 Task: Create new contact,   with mail id: 'MillerArianna@wavehill.org', first name: 'Arianna', Last name: 'Miller', Job Title: HR Assistant, Phone number (512) 555-4567. Change life cycle stage to  'Lead' and lead status to 'New'. Add new company to the associated contact: zuni.k12.nm.us and type: Vendor. Logged in from softage.4@softage.net
Action: Mouse moved to (98, 60)
Screenshot: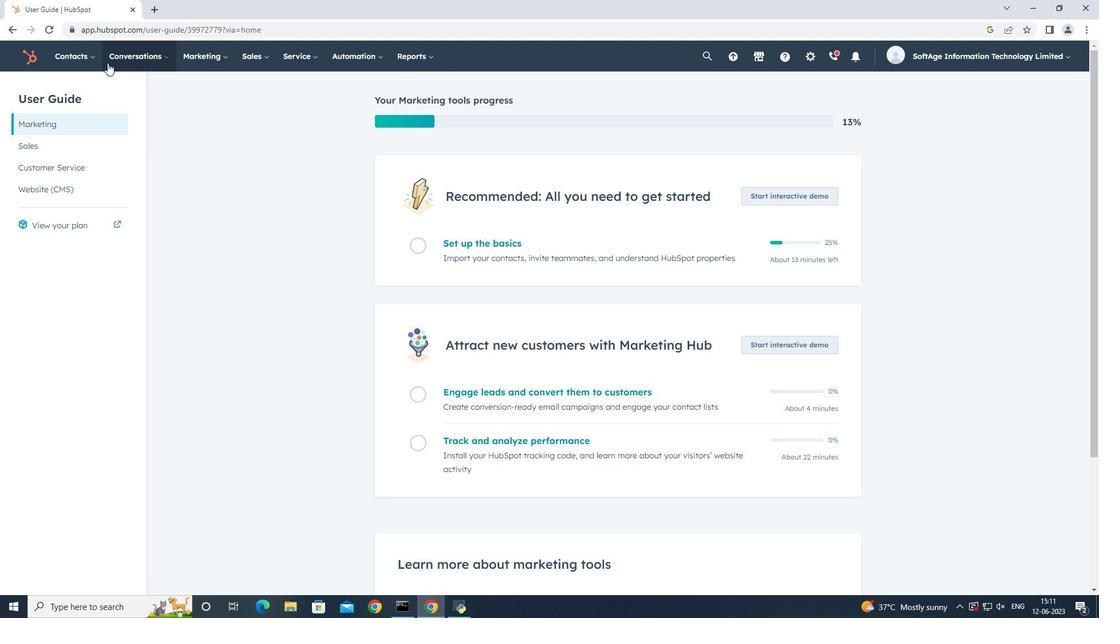
Action: Mouse pressed left at (98, 60)
Screenshot: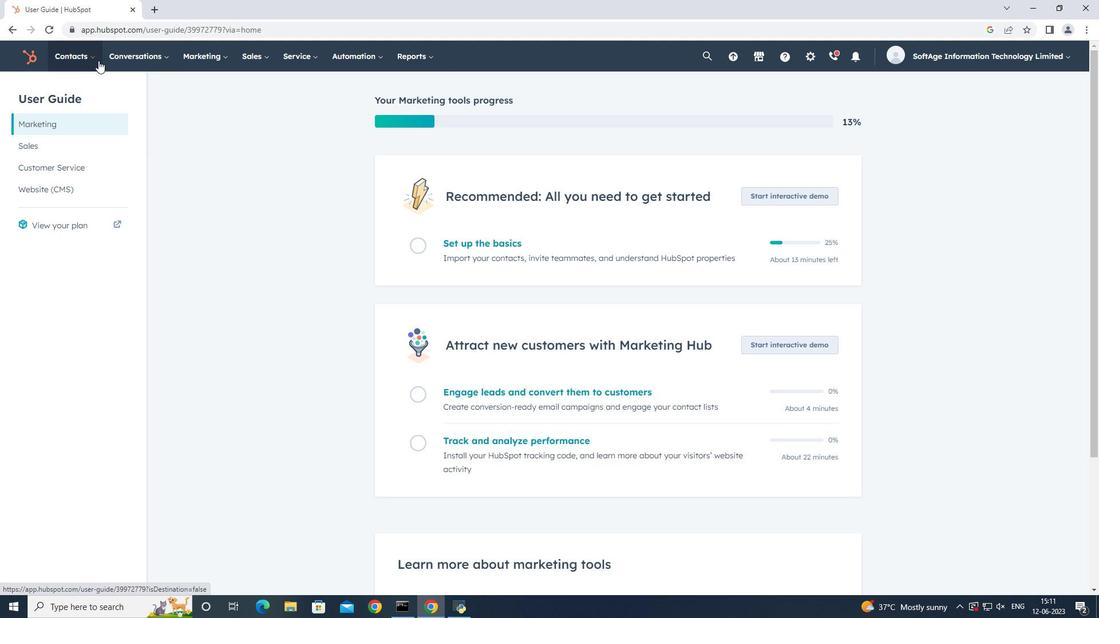 
Action: Mouse moved to (92, 94)
Screenshot: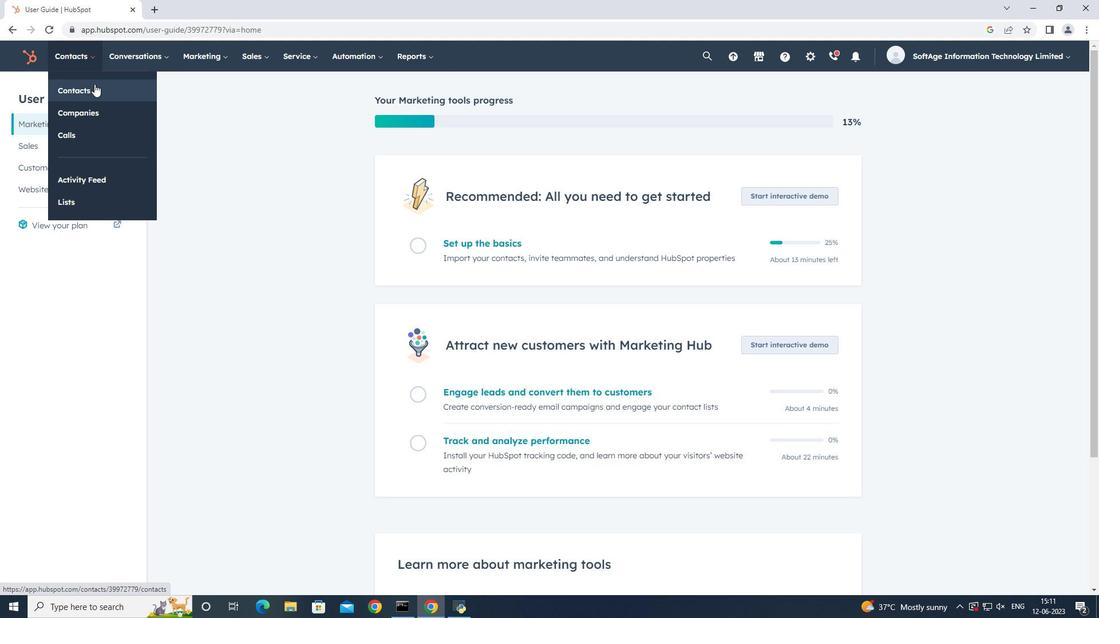 
Action: Mouse pressed left at (92, 94)
Screenshot: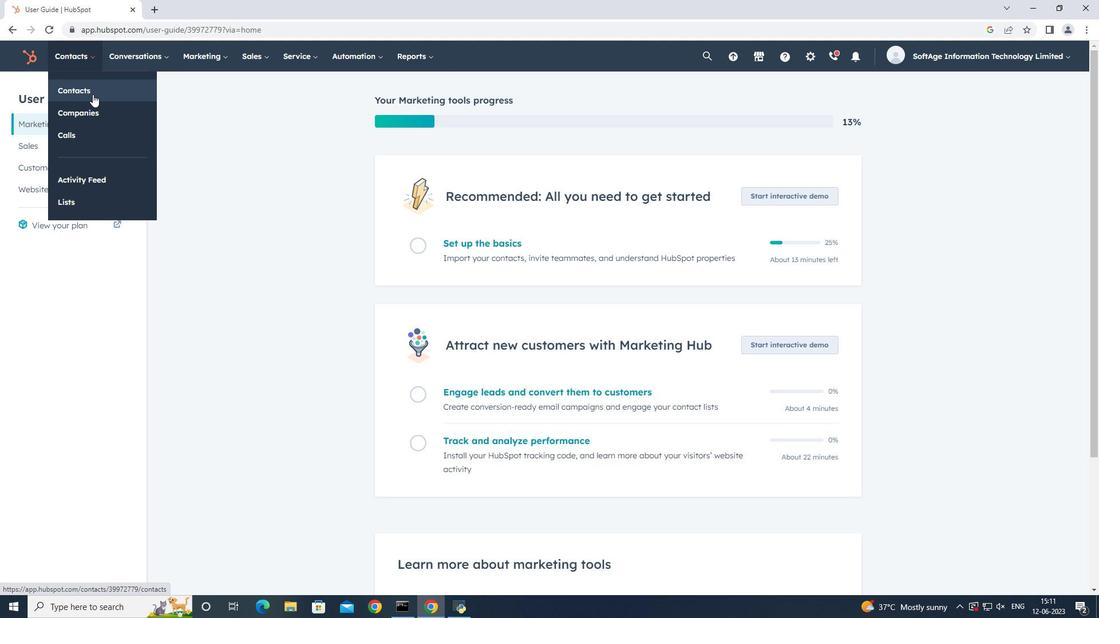 
Action: Mouse moved to (1053, 92)
Screenshot: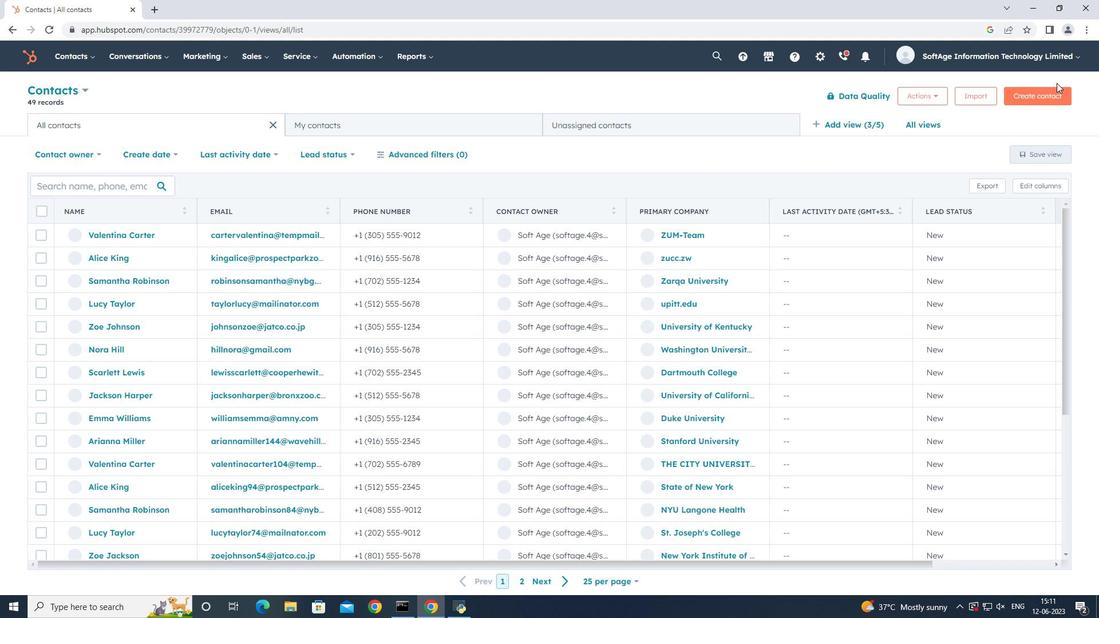 
Action: Mouse pressed left at (1053, 92)
Screenshot: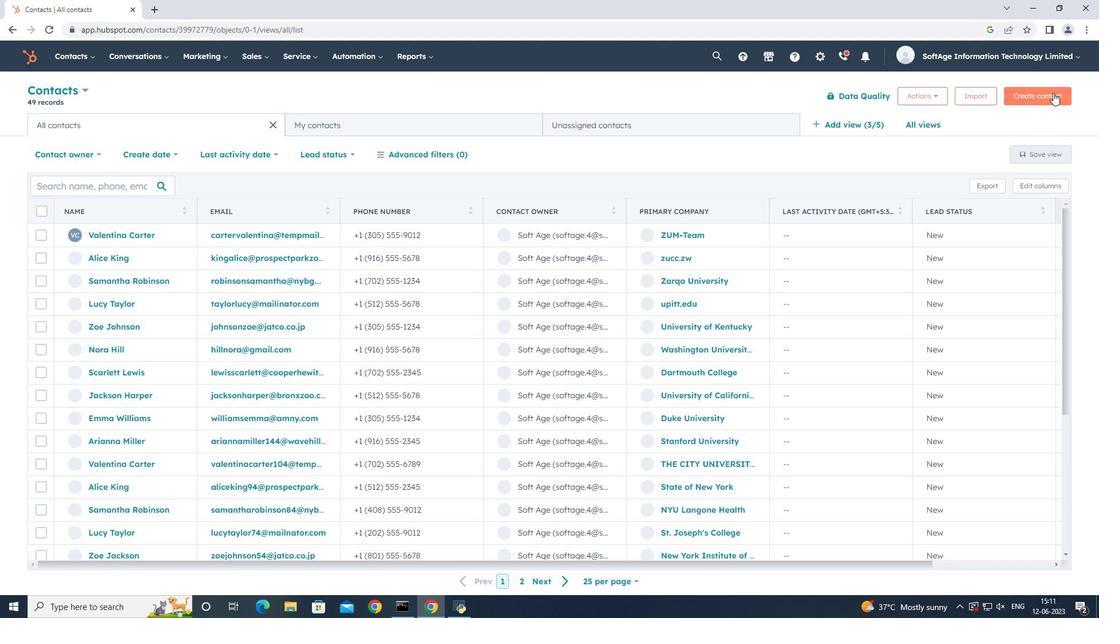
Action: Mouse moved to (827, 156)
Screenshot: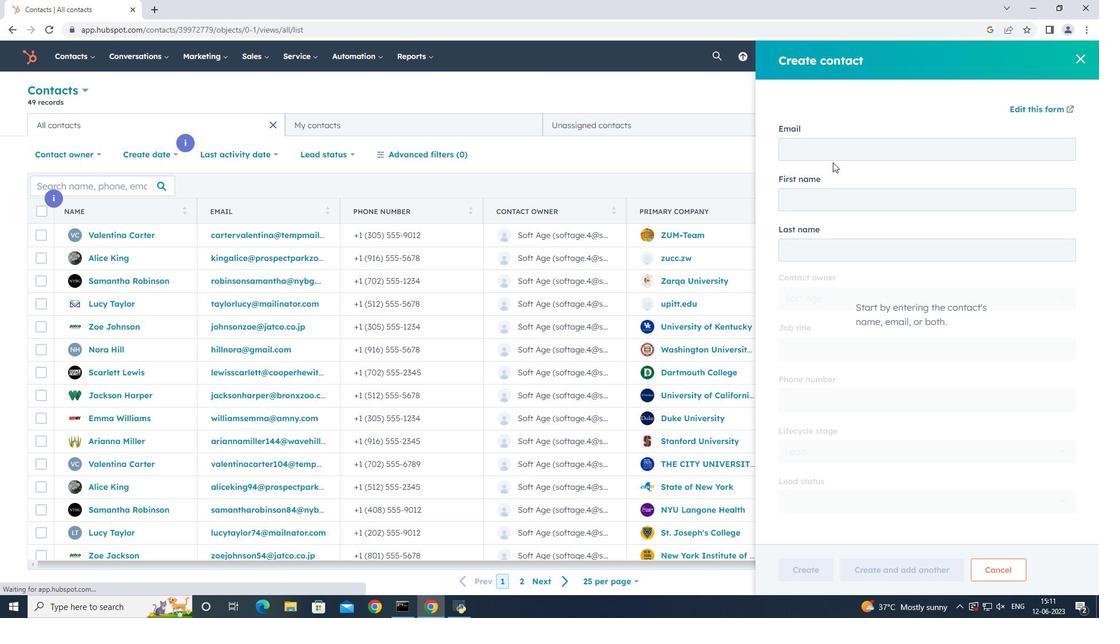 
Action: Mouse pressed left at (827, 156)
Screenshot: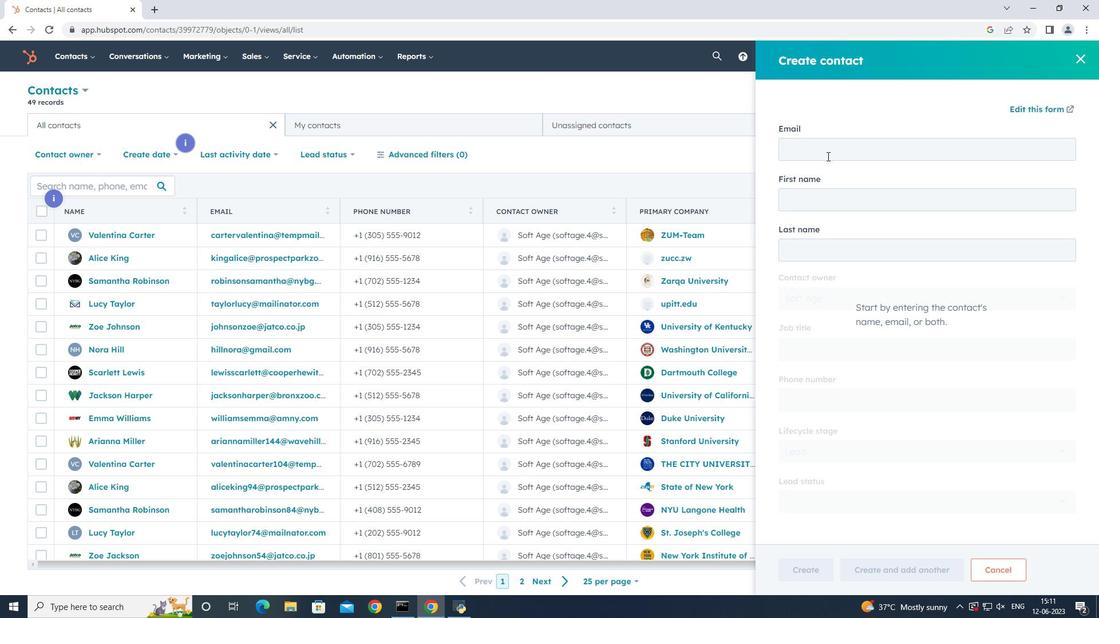 
Action: Key pressed <Key.shift>Miller<Key.shift><Key.shift><Key.shift>Arianna<Key.shift><Key.shift><Key.shift><Key.shift><Key.shift><Key.shift>@wavehill.org
Screenshot: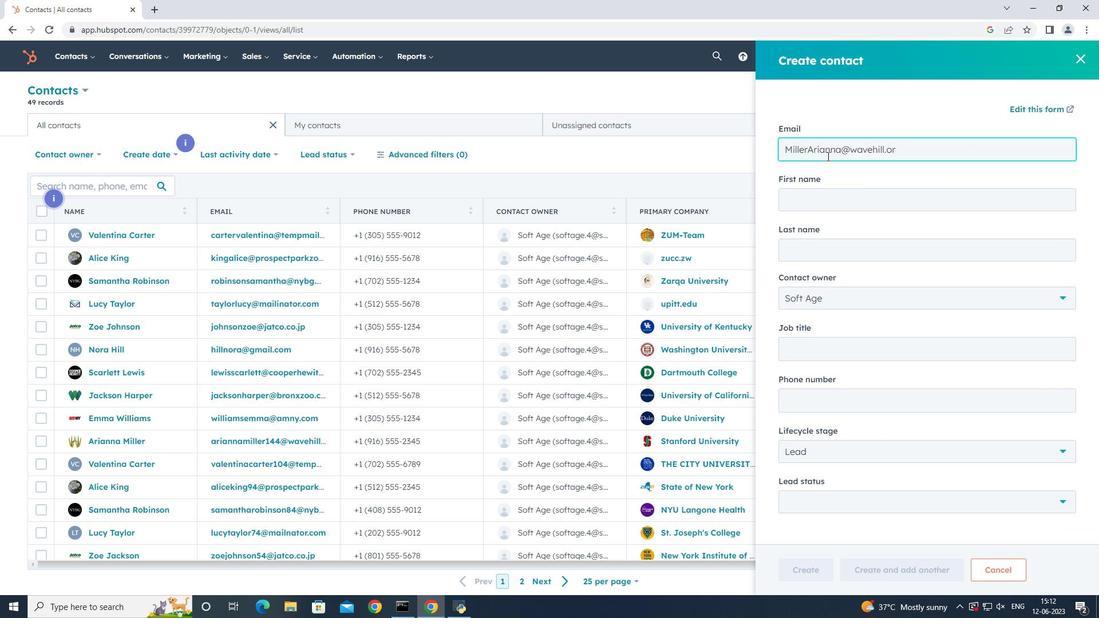 
Action: Mouse moved to (878, 203)
Screenshot: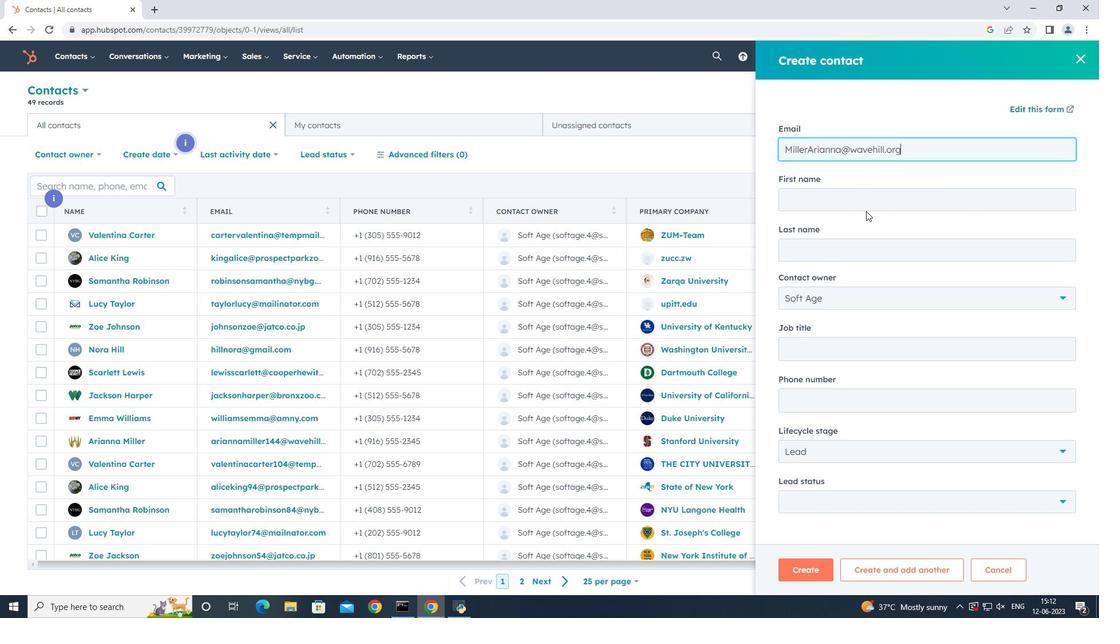 
Action: Mouse pressed left at (878, 203)
Screenshot: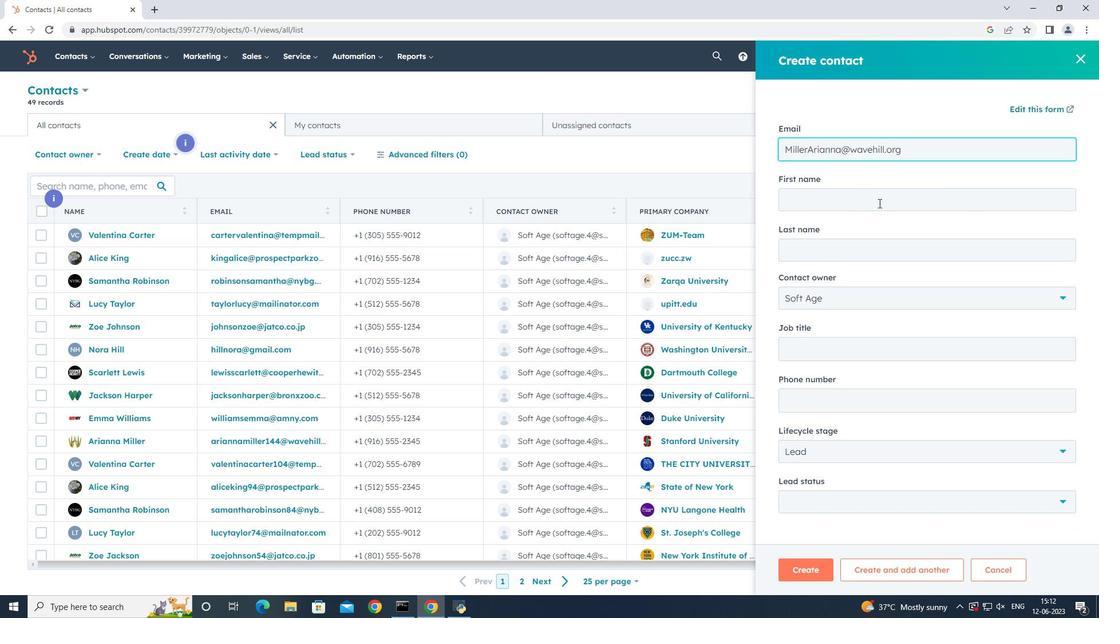 
Action: Key pressed <Key.shift>Arianna<Key.tab><Key.shift_r><Key.shift_r><Key.shift_r><Key.shift_r><Key.shift_r><Key.shift_r><Key.shift_r><Key.shift_r><Key.shift_r>Miller
Screenshot: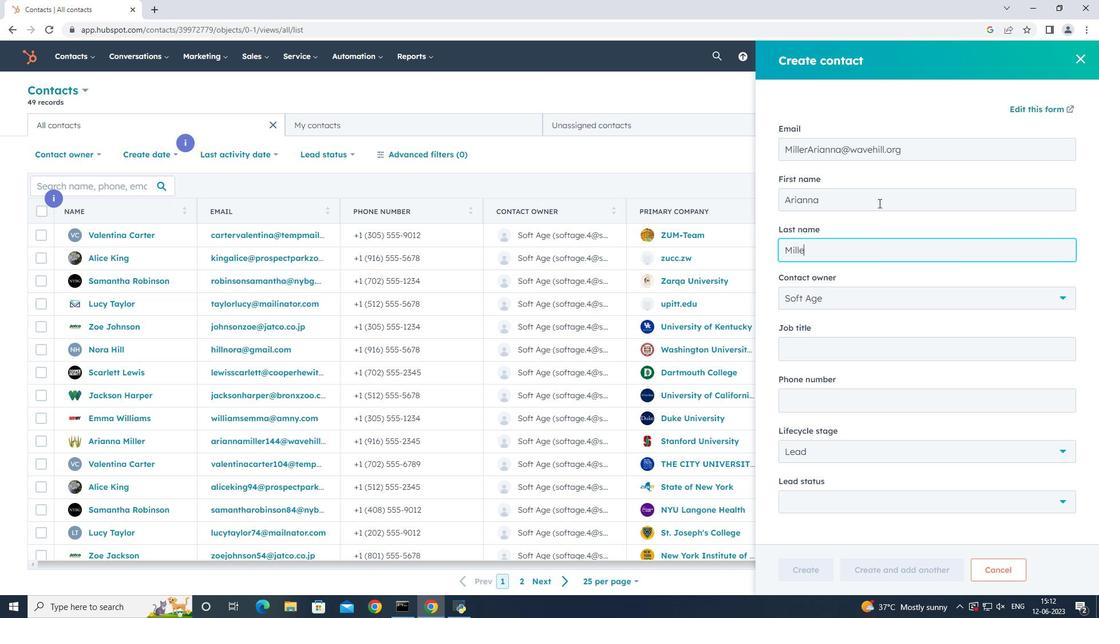 
Action: Mouse moved to (842, 343)
Screenshot: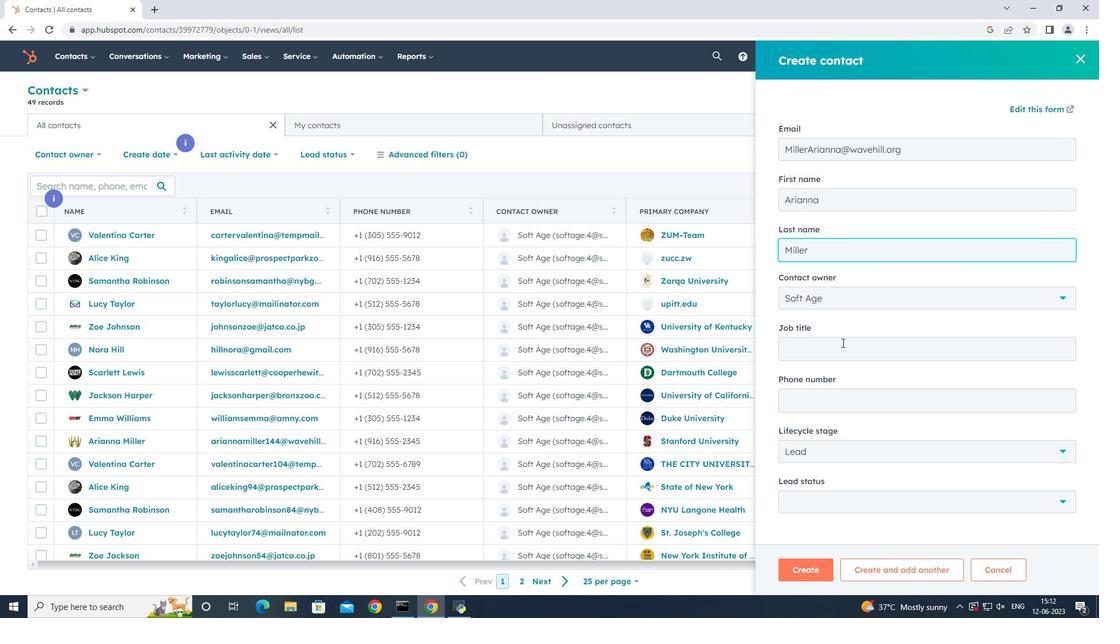 
Action: Mouse pressed left at (842, 343)
Screenshot: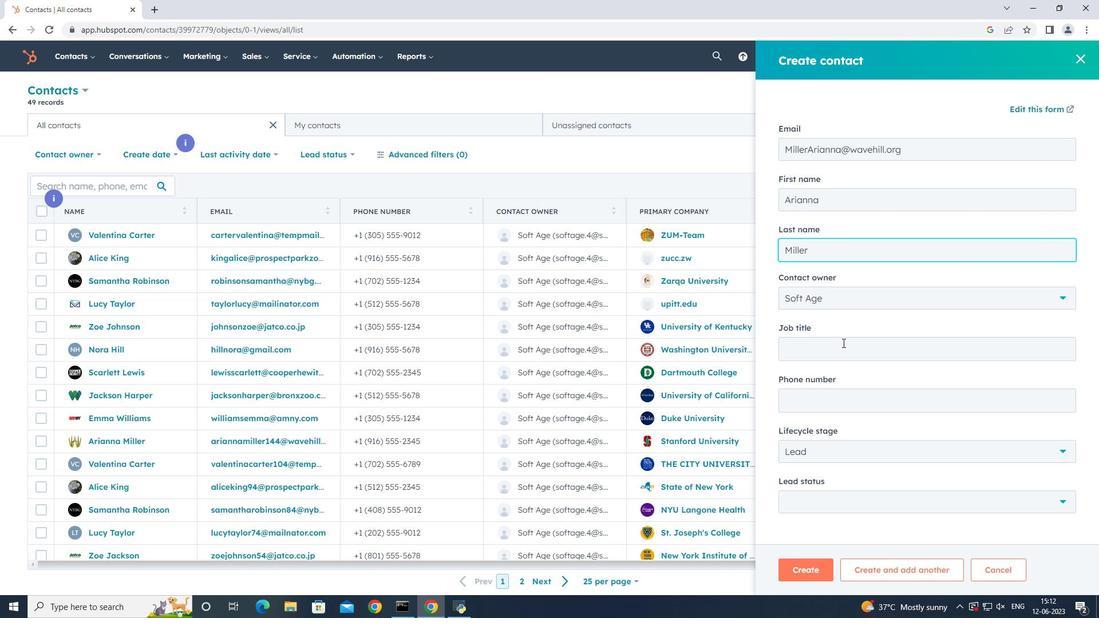 
Action: Key pressed <Key.shift><Key.shift><Key.shift>HR<Key.space><Key.shift>Assistant
Screenshot: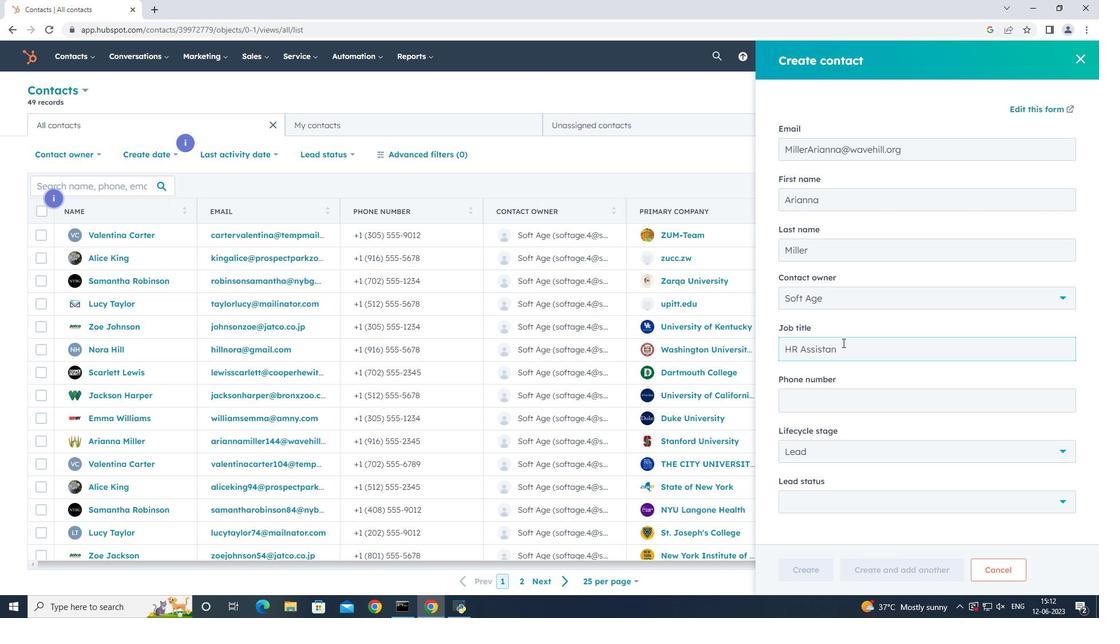 
Action: Mouse moved to (883, 401)
Screenshot: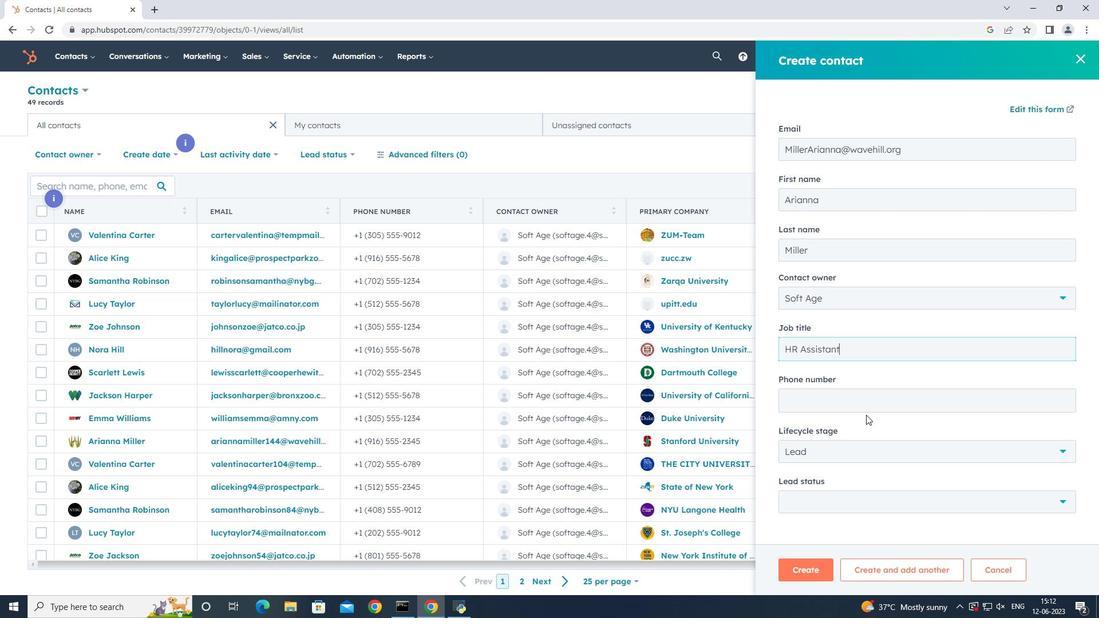 
Action: Mouse pressed left at (883, 401)
Screenshot: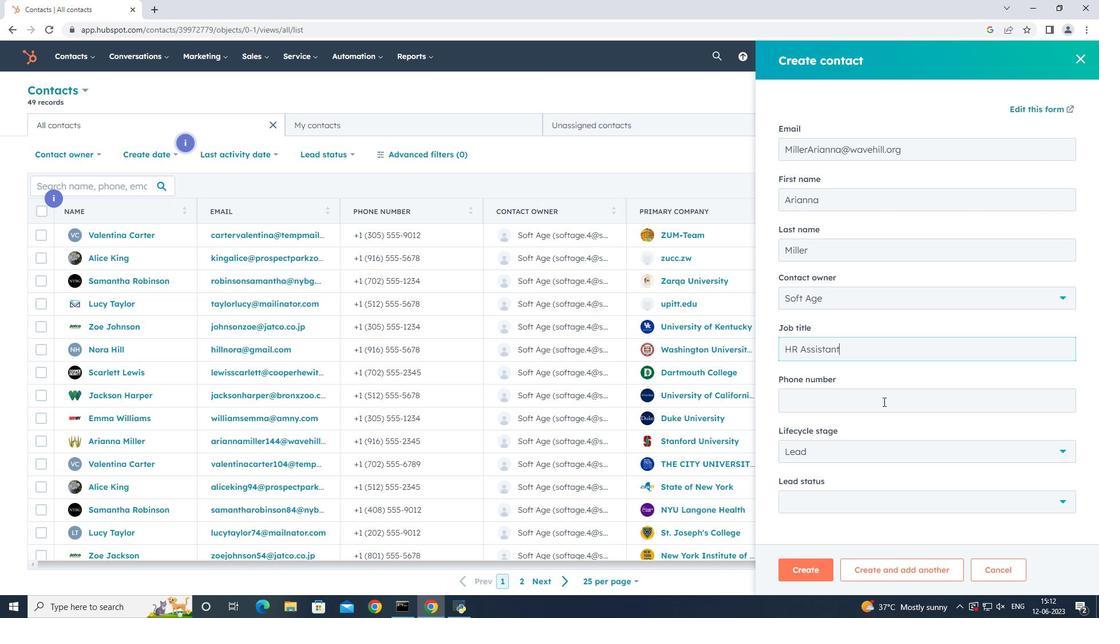 
Action: Key pressed 5125554567
Screenshot: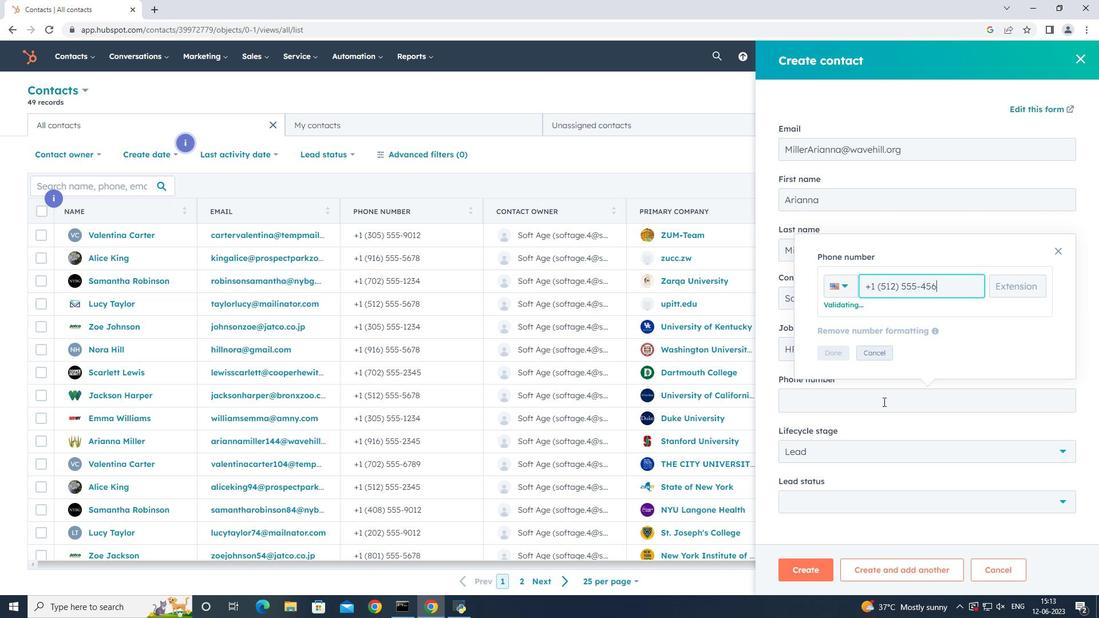 
Action: Mouse moved to (836, 356)
Screenshot: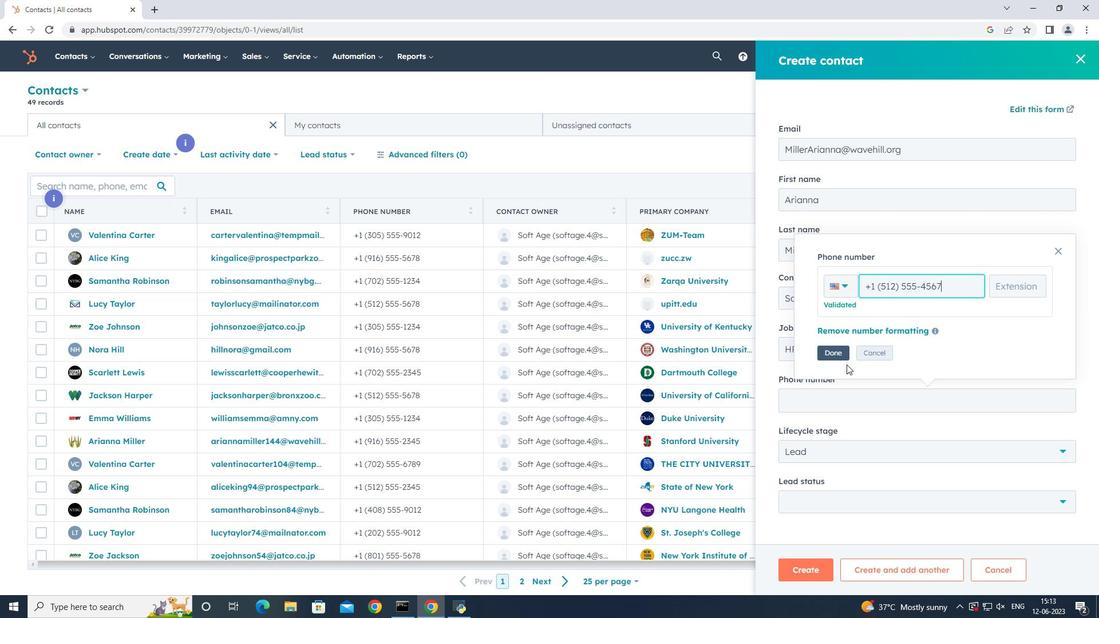 
Action: Mouse pressed left at (836, 356)
Screenshot: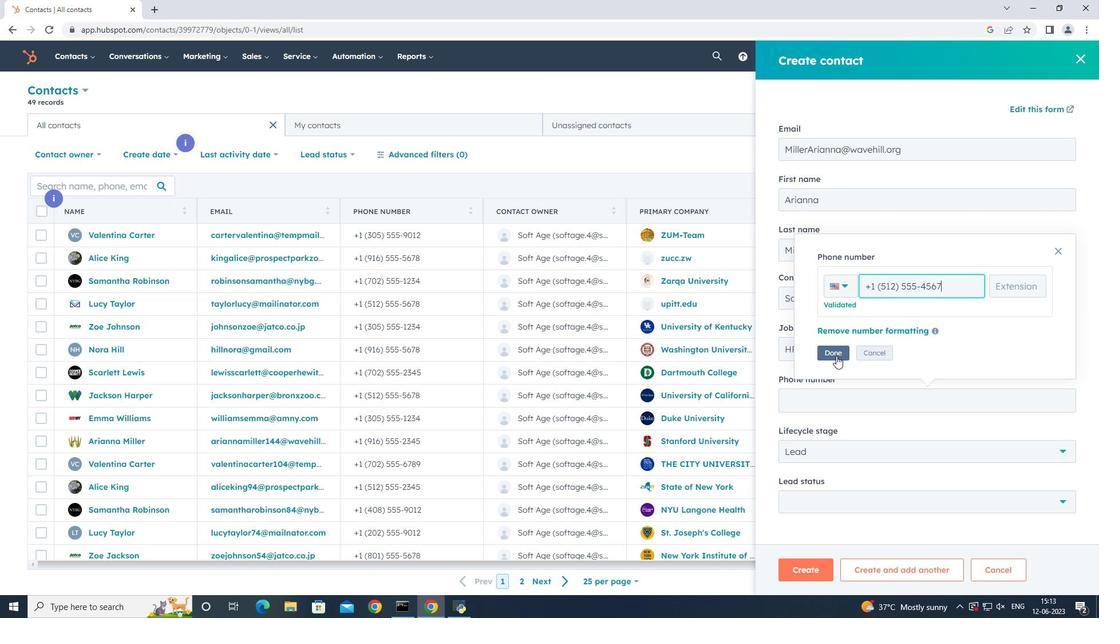 
Action: Mouse moved to (911, 454)
Screenshot: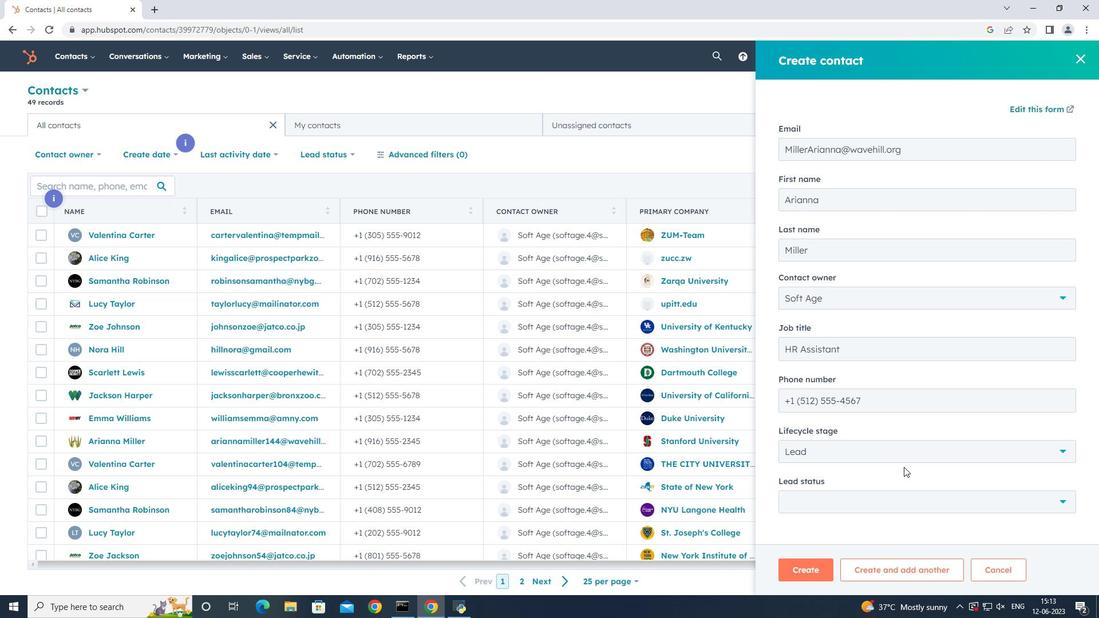 
Action: Mouse pressed left at (911, 454)
Screenshot: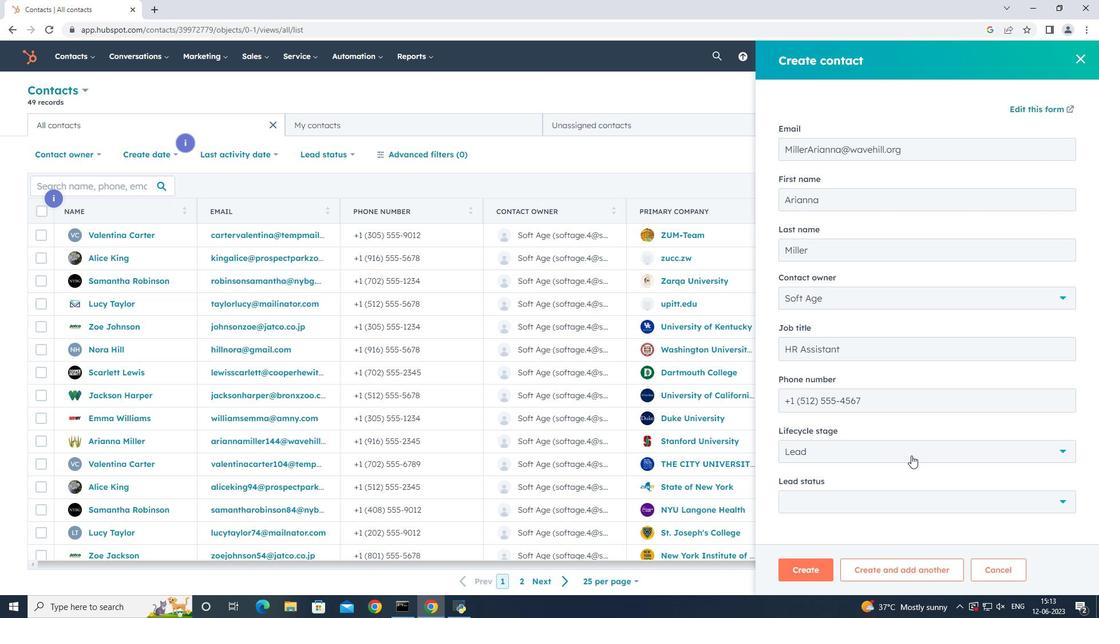 
Action: Mouse moved to (915, 346)
Screenshot: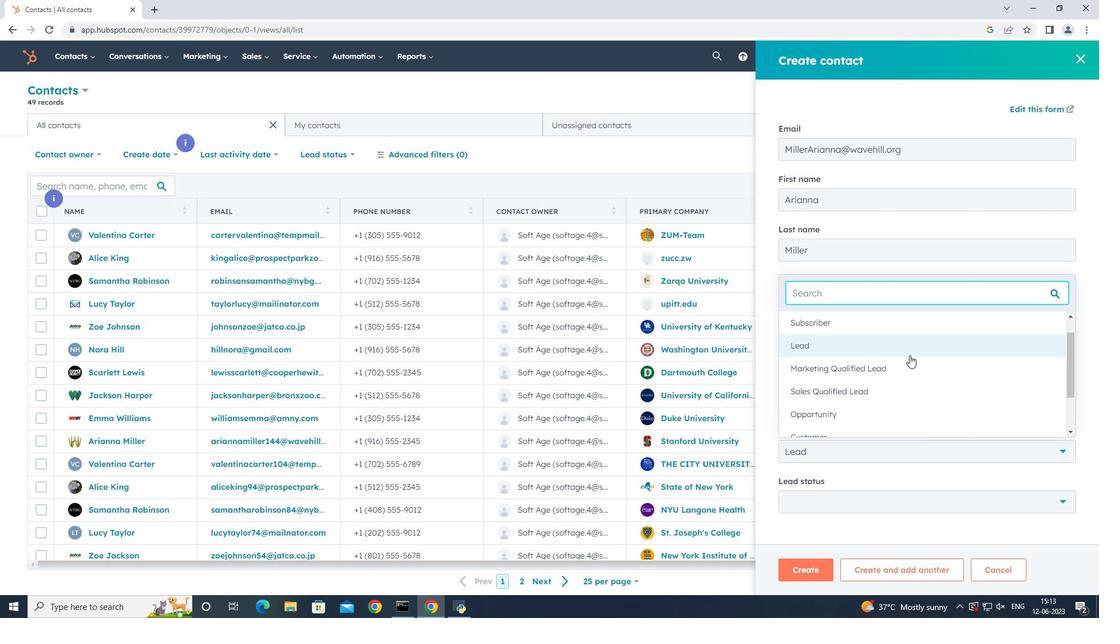 
Action: Mouse pressed left at (915, 346)
Screenshot: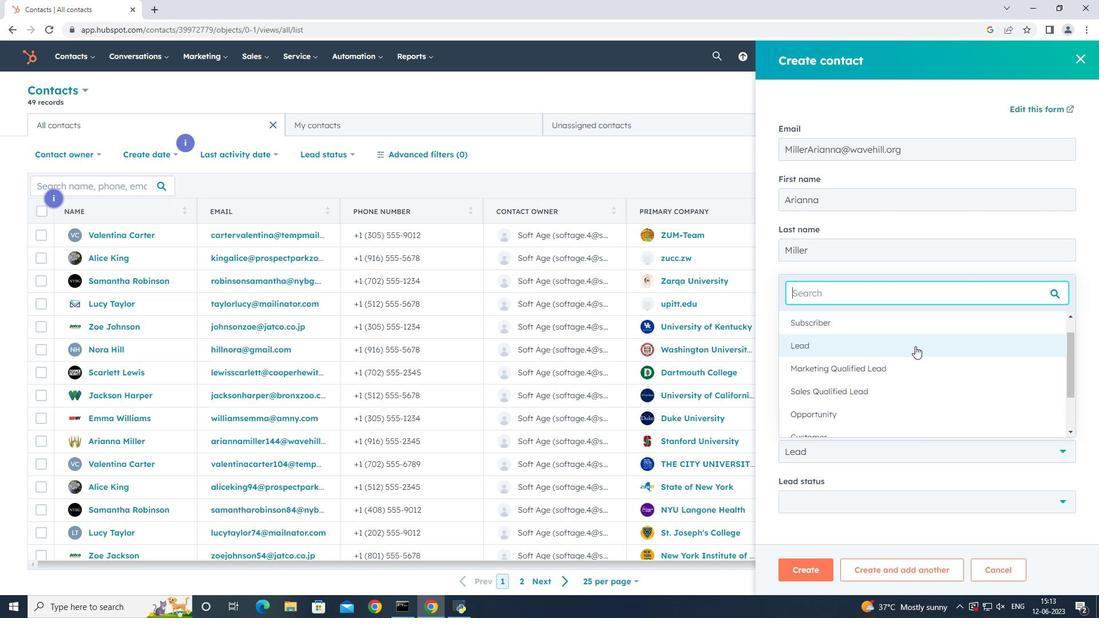 
Action: Mouse moved to (889, 500)
Screenshot: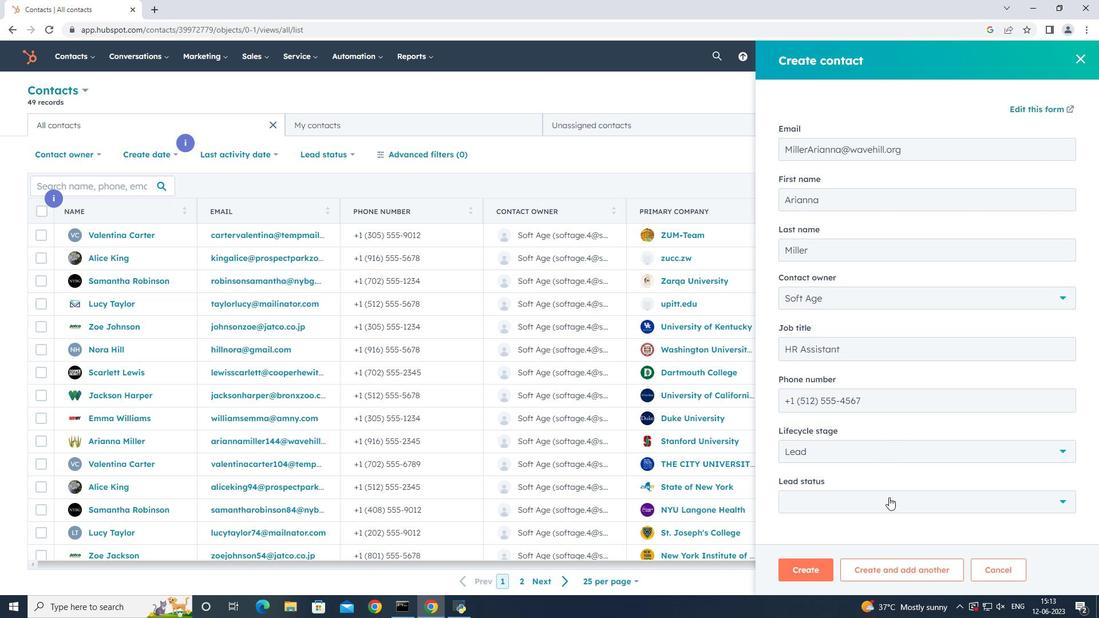 
Action: Mouse pressed left at (889, 500)
Screenshot: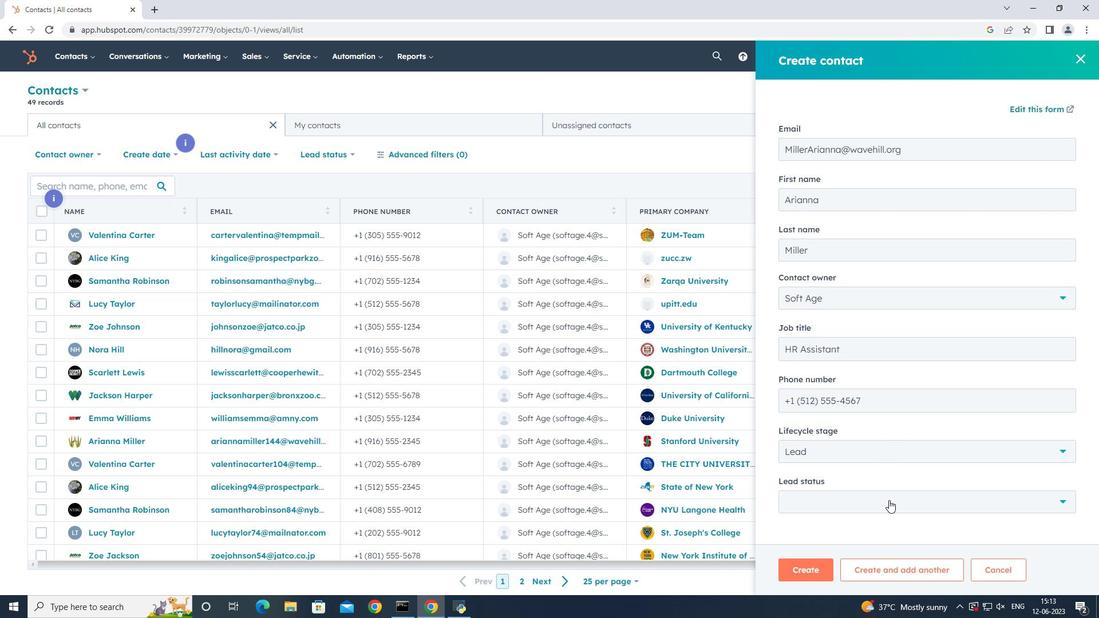 
Action: Mouse moved to (889, 389)
Screenshot: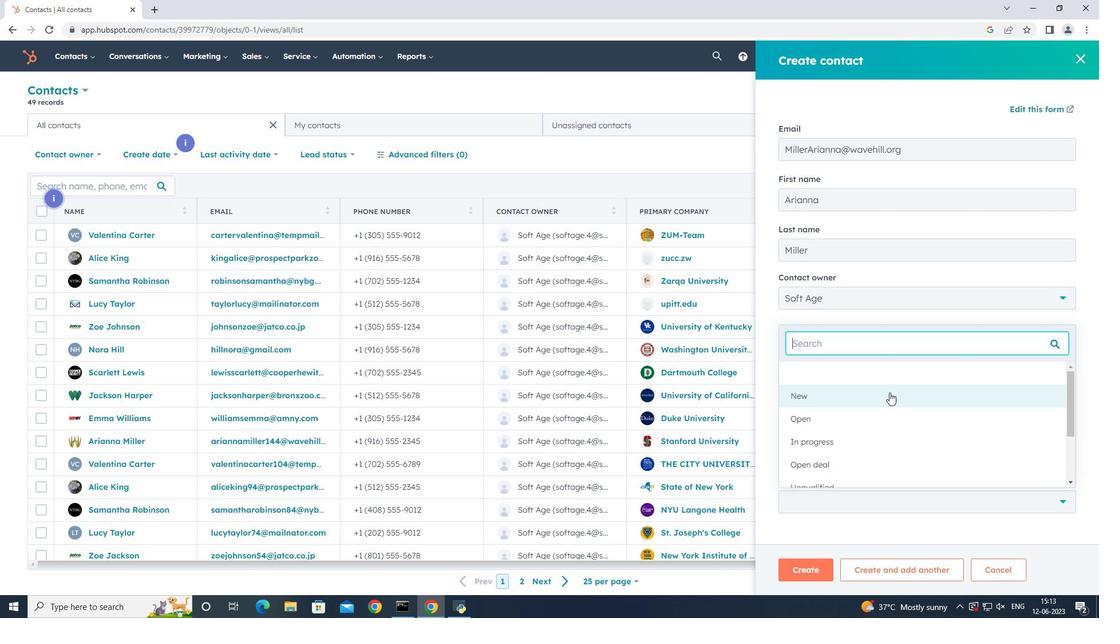 
Action: Mouse pressed left at (889, 389)
Screenshot: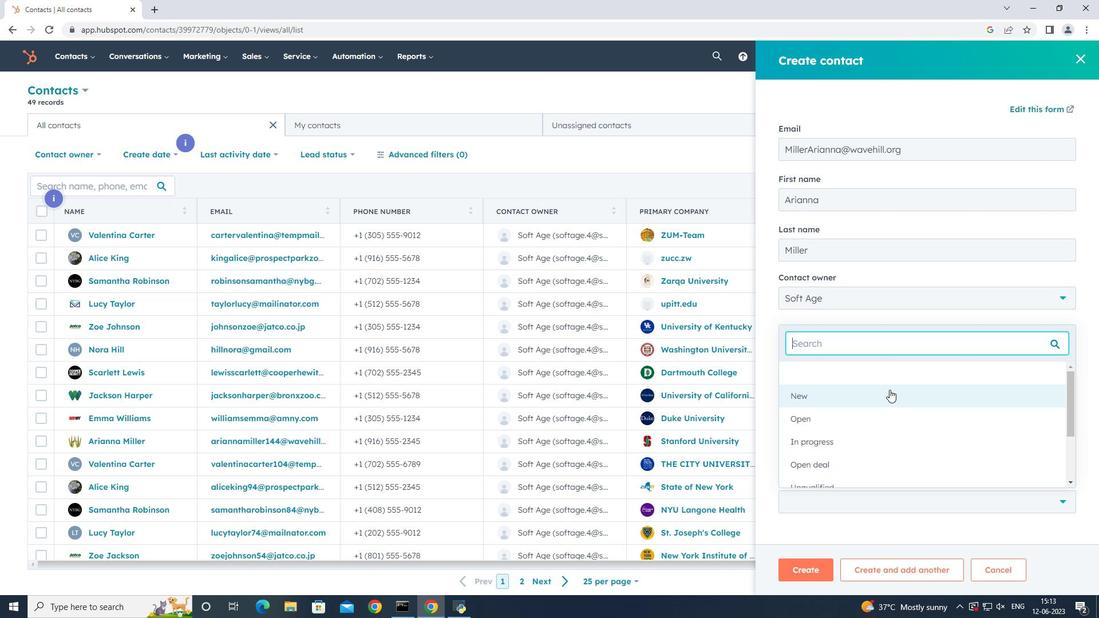 
Action: Mouse moved to (813, 574)
Screenshot: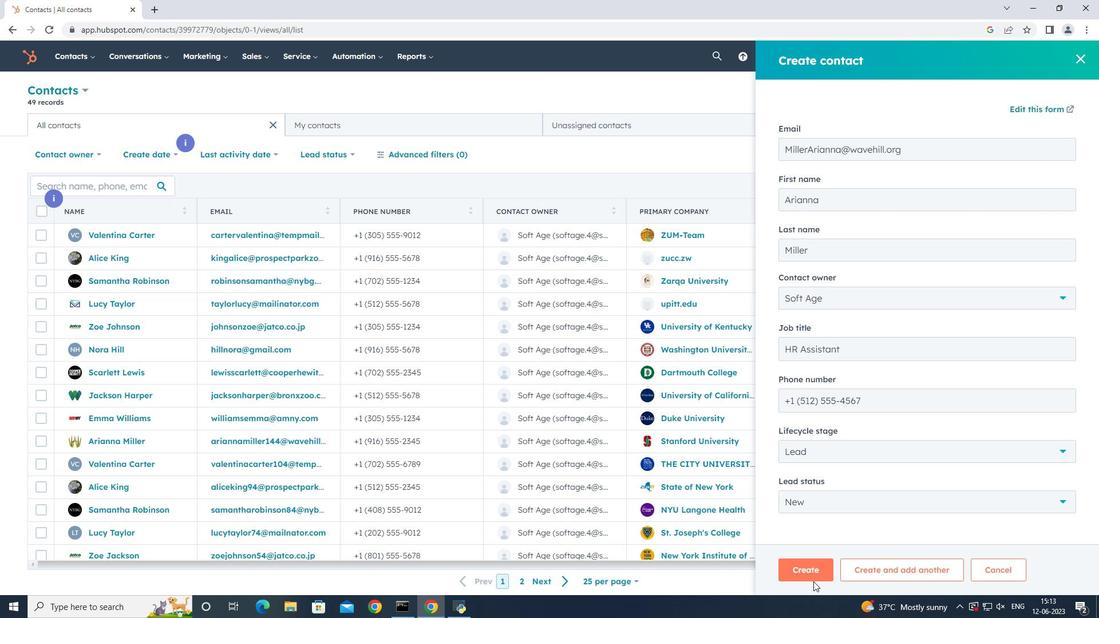 
Action: Mouse pressed left at (813, 574)
Screenshot: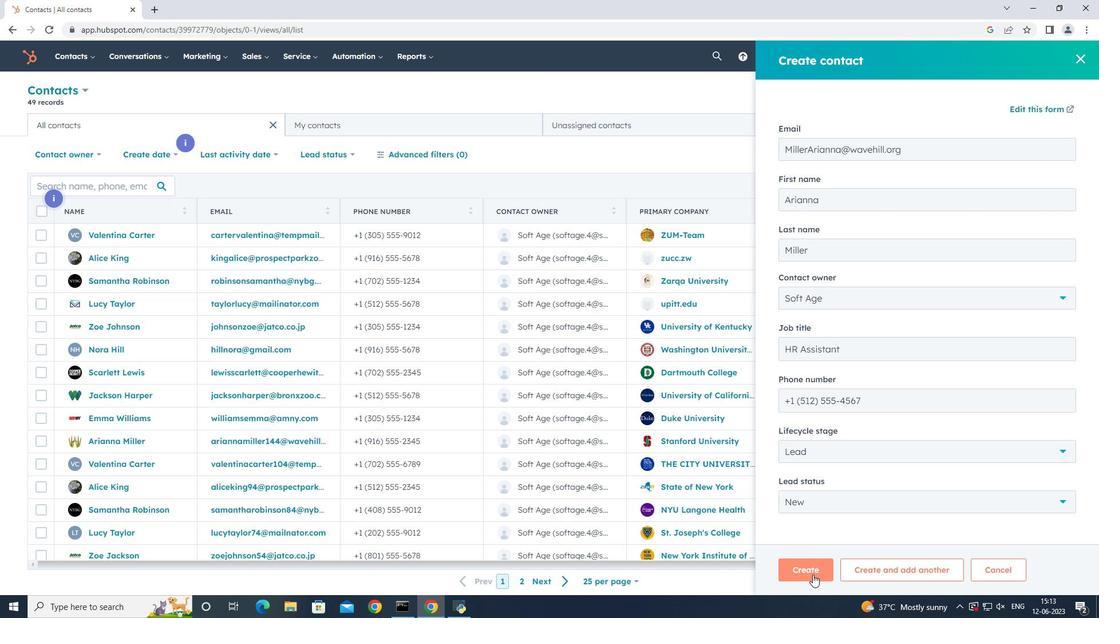 
Action: Mouse moved to (772, 370)
Screenshot: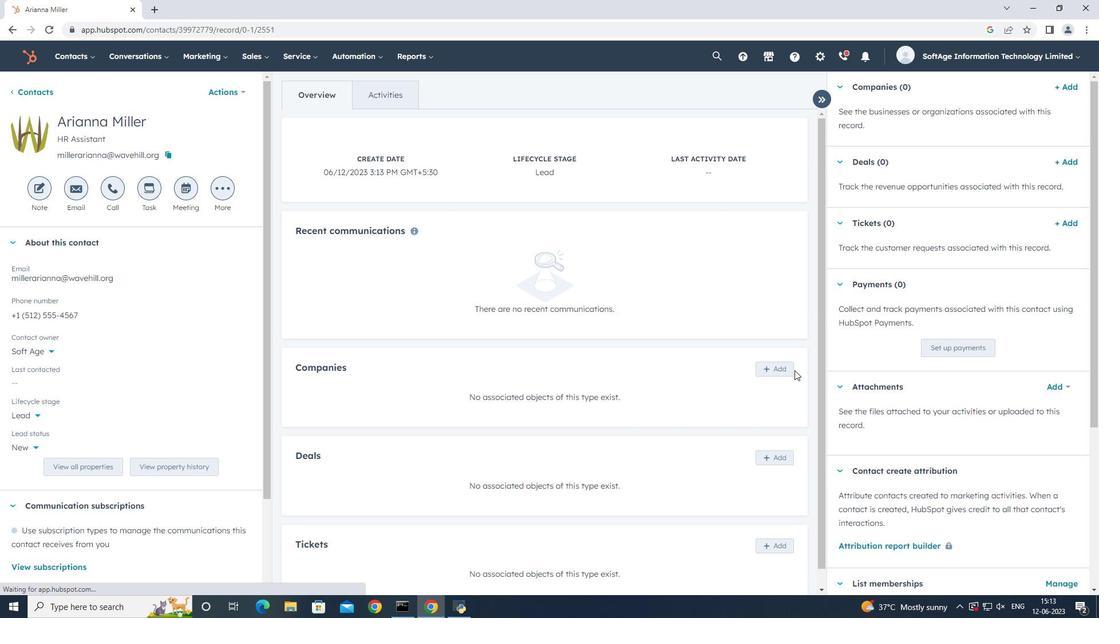 
Action: Mouse pressed left at (772, 370)
Screenshot: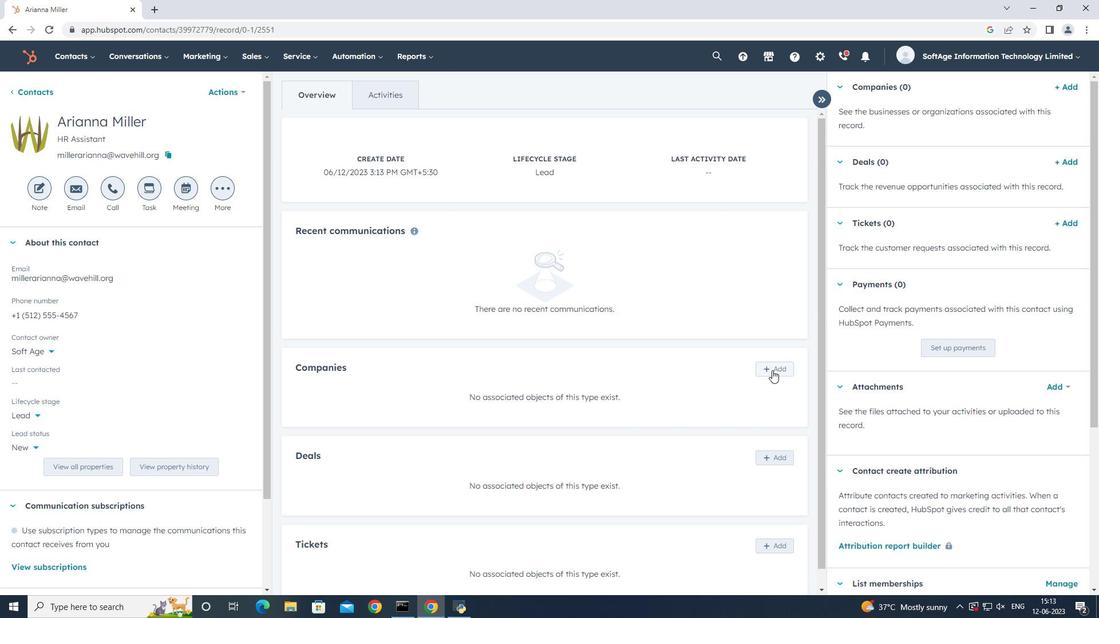 
Action: Mouse moved to (856, 123)
Screenshot: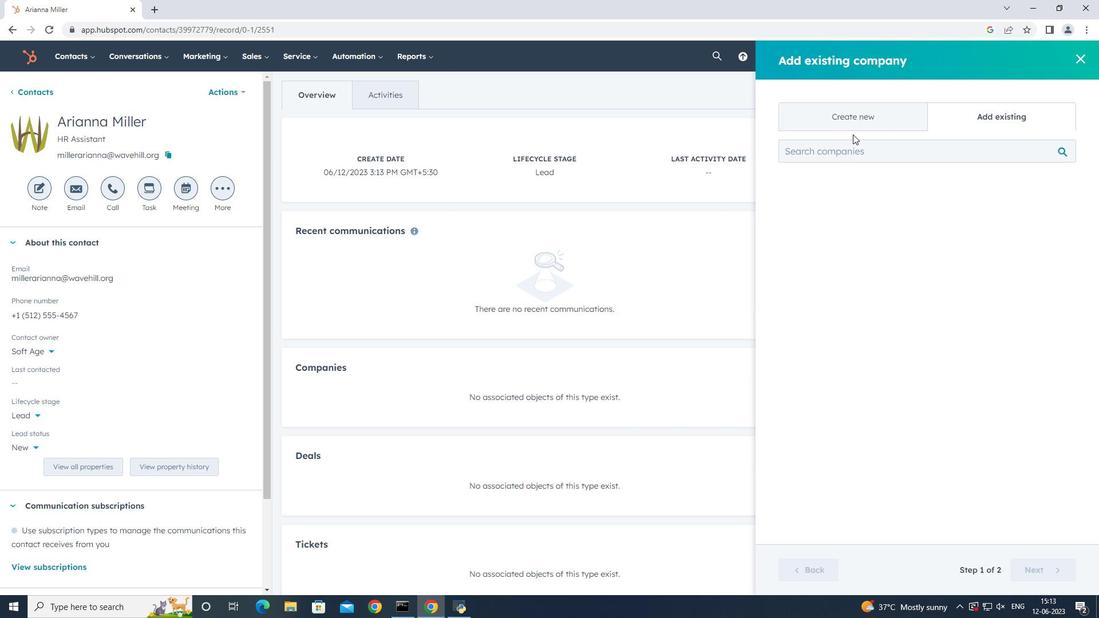 
Action: Mouse pressed left at (856, 123)
Screenshot: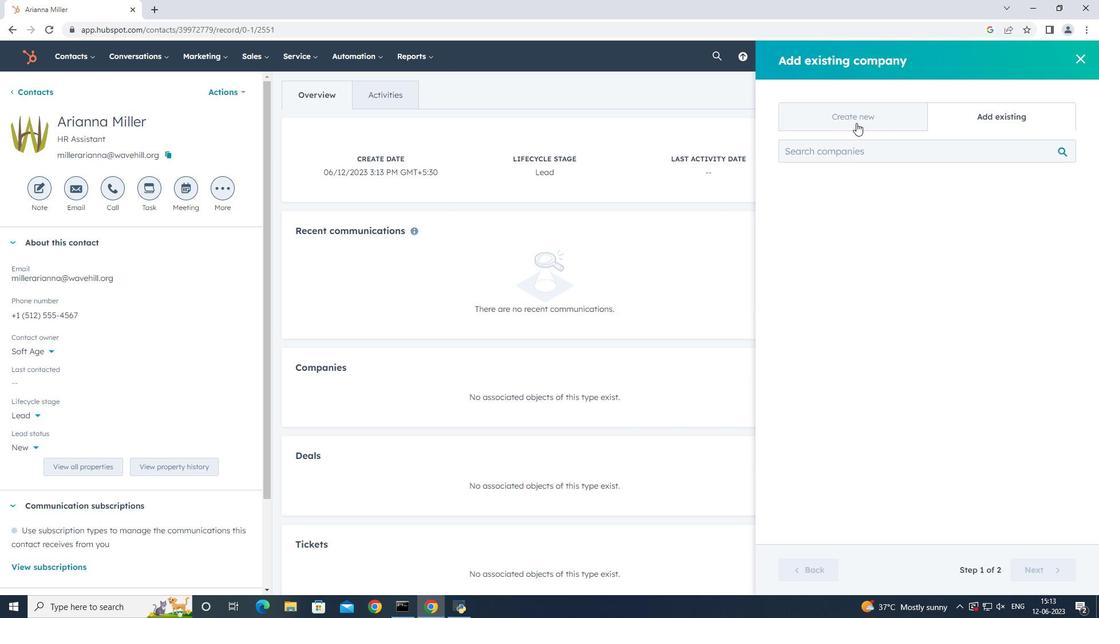 
Action: Mouse moved to (858, 180)
Screenshot: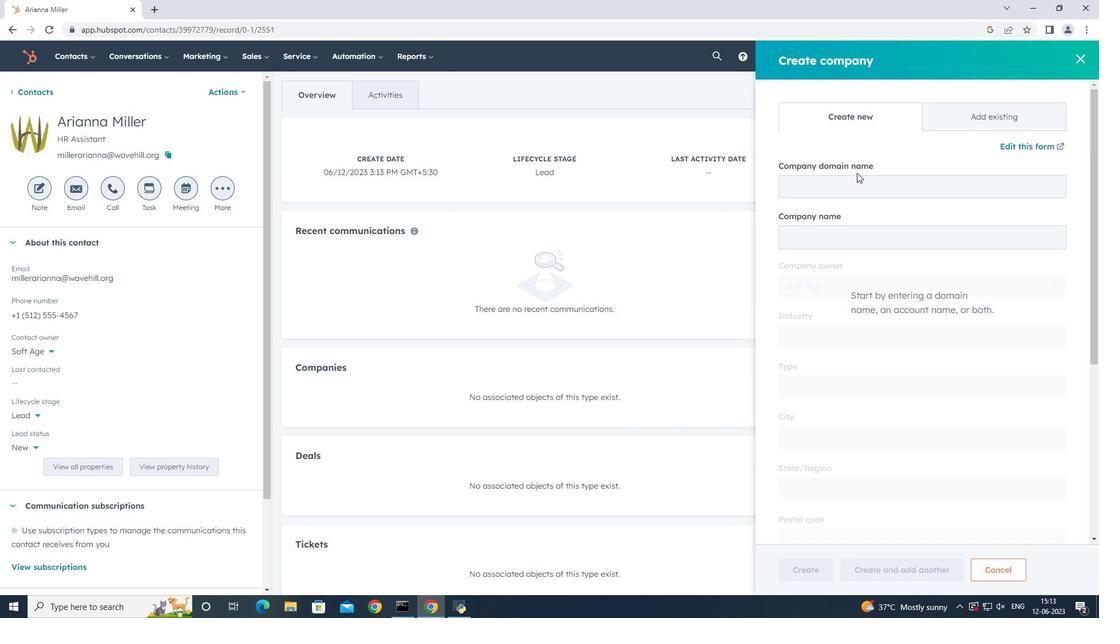 
Action: Mouse pressed left at (858, 180)
Screenshot: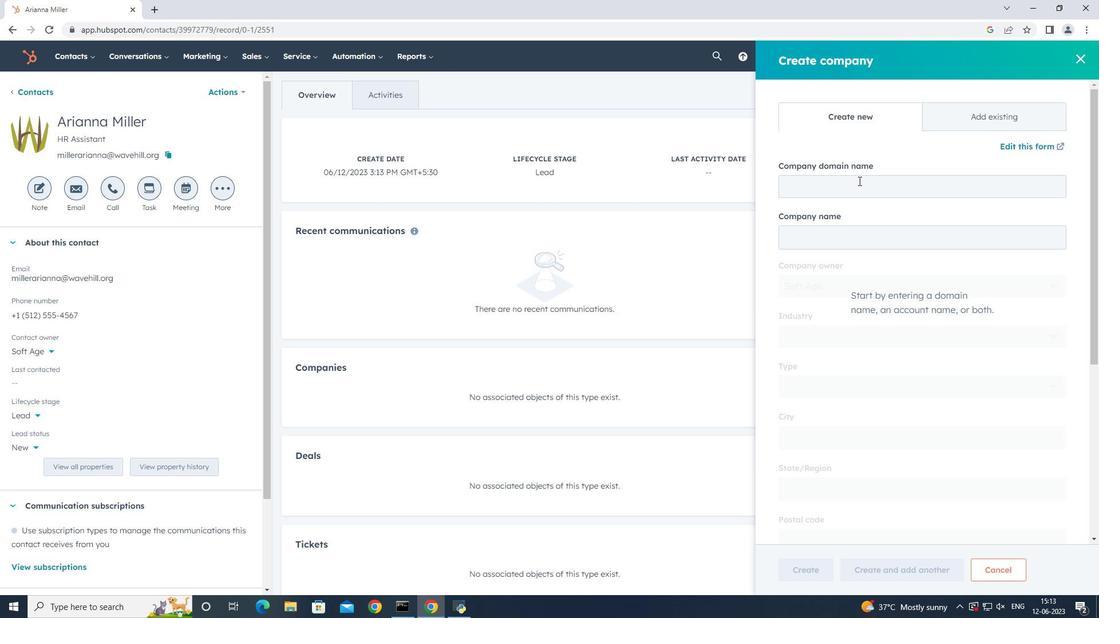 
Action: Key pressed zuni.k12.nm.us
Screenshot: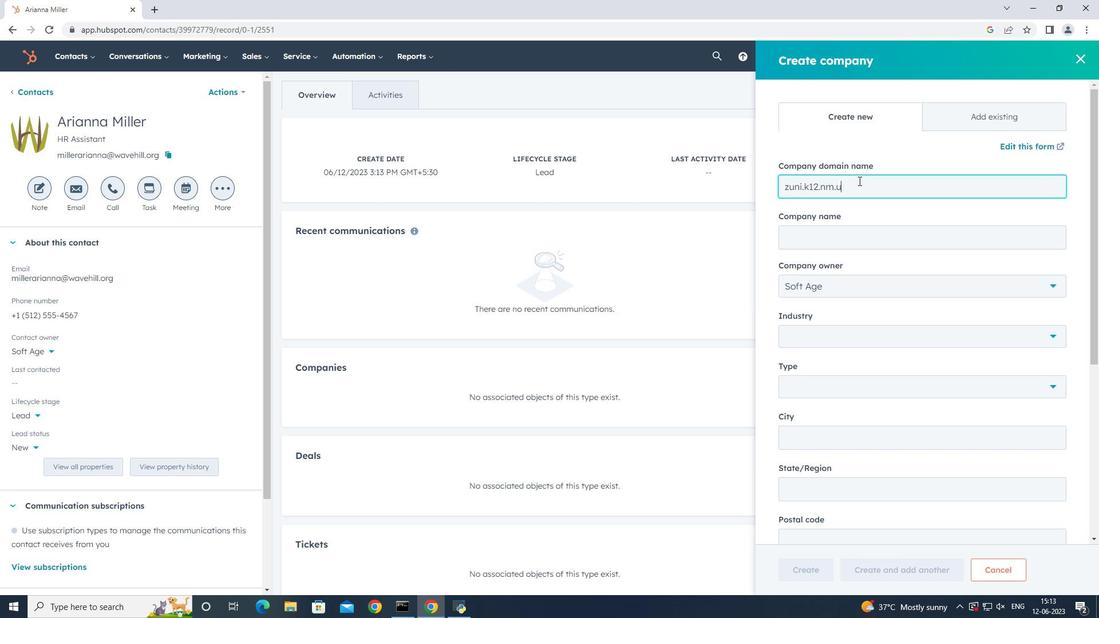 
Action: Mouse moved to (901, 387)
Screenshot: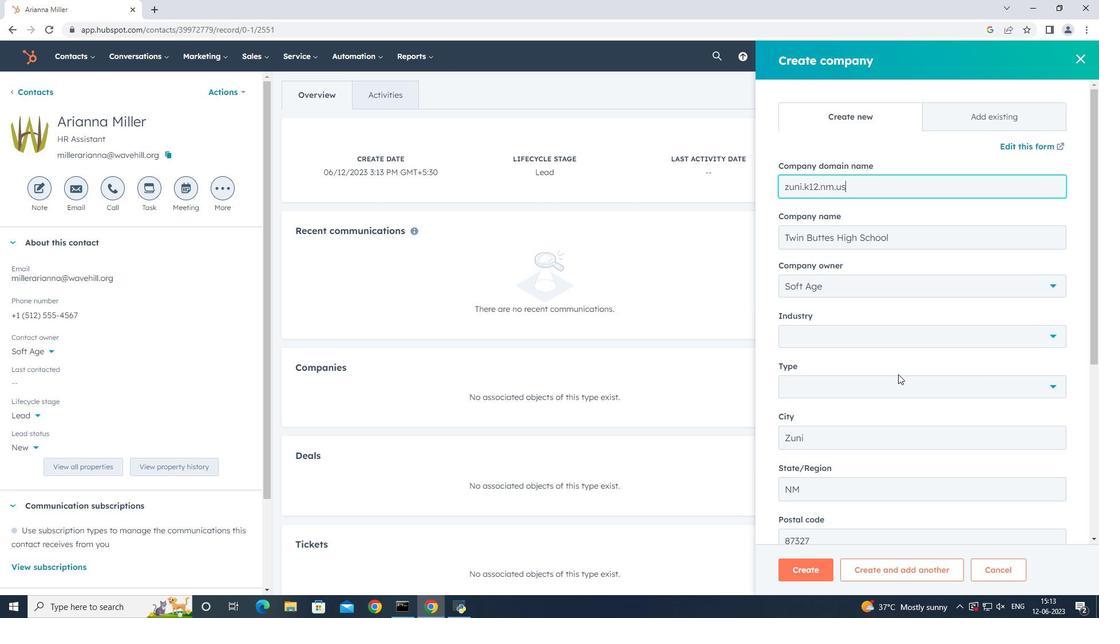 
Action: Mouse pressed left at (901, 387)
Screenshot: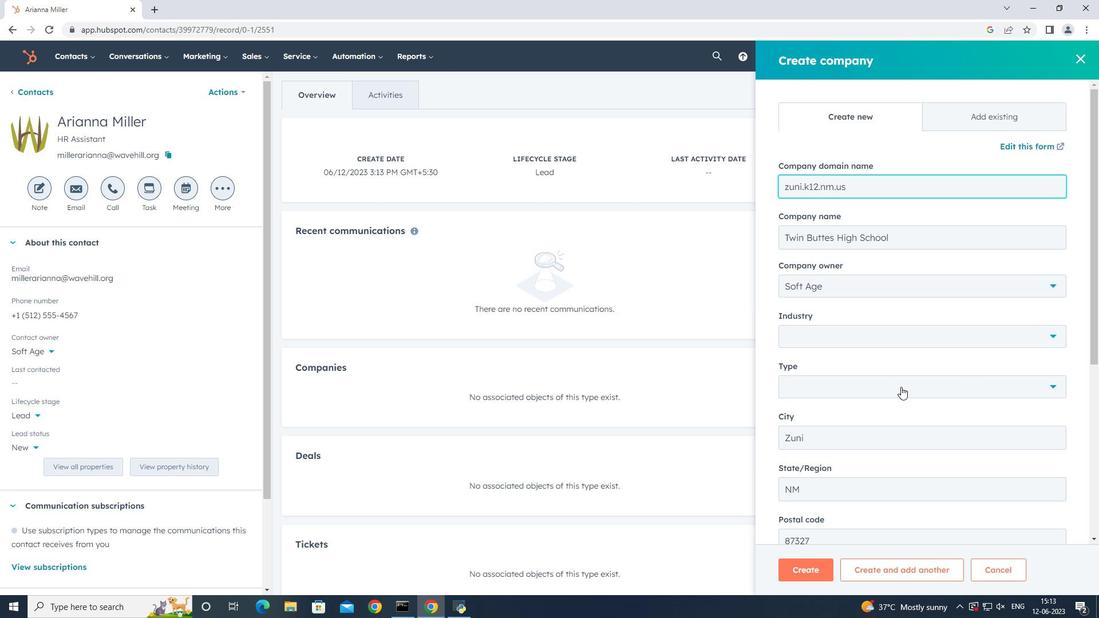 
Action: Mouse moved to (853, 509)
Screenshot: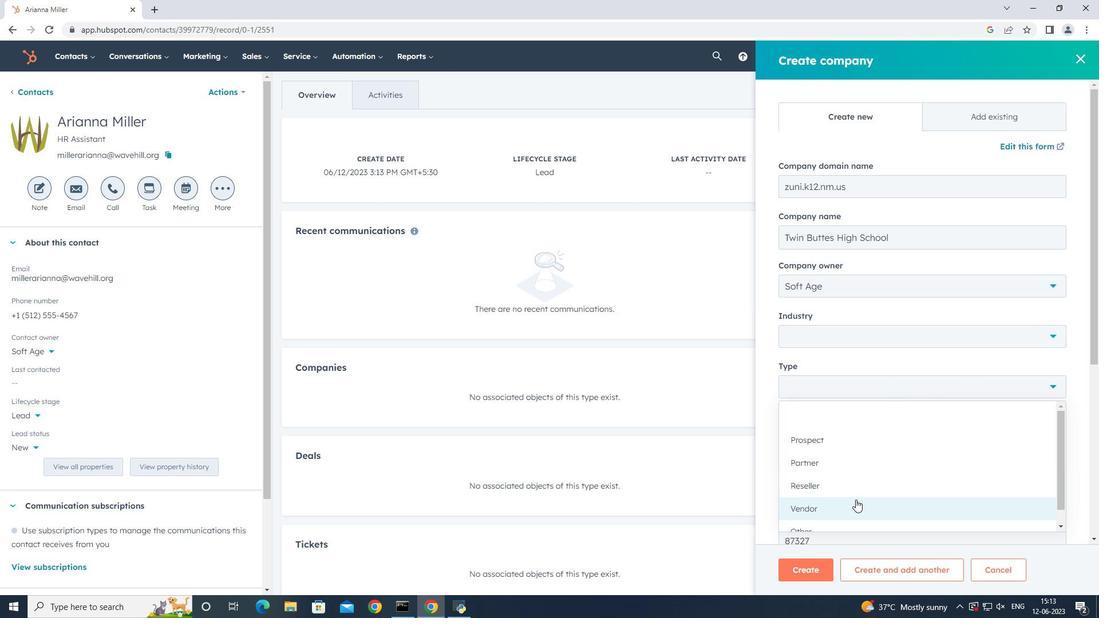 
Action: Mouse pressed left at (853, 509)
Screenshot: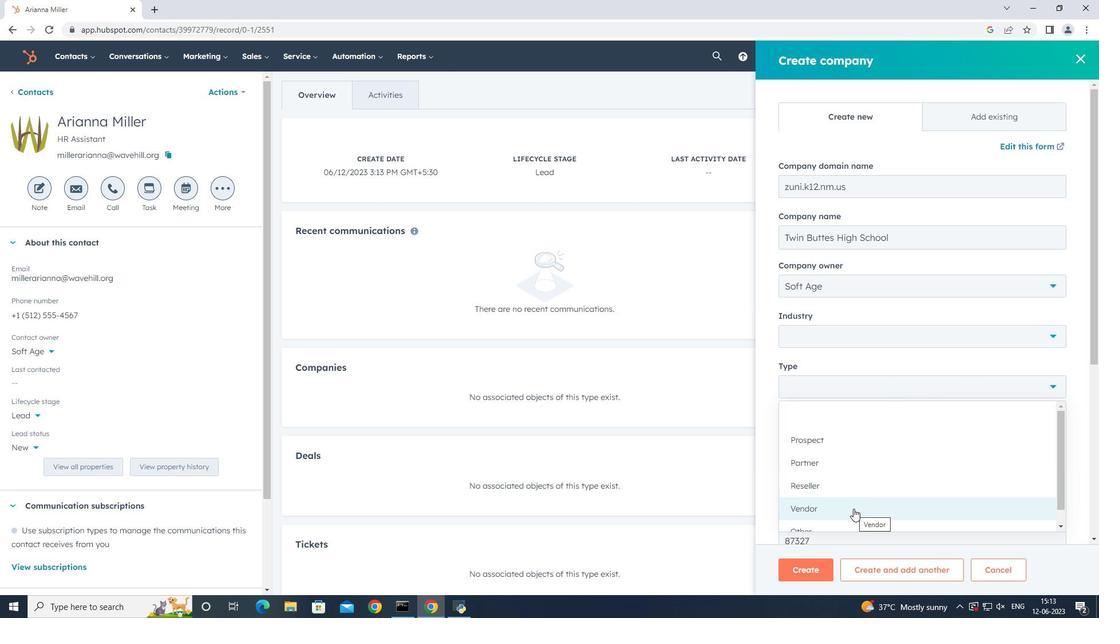 
Action: Mouse moved to (887, 443)
Screenshot: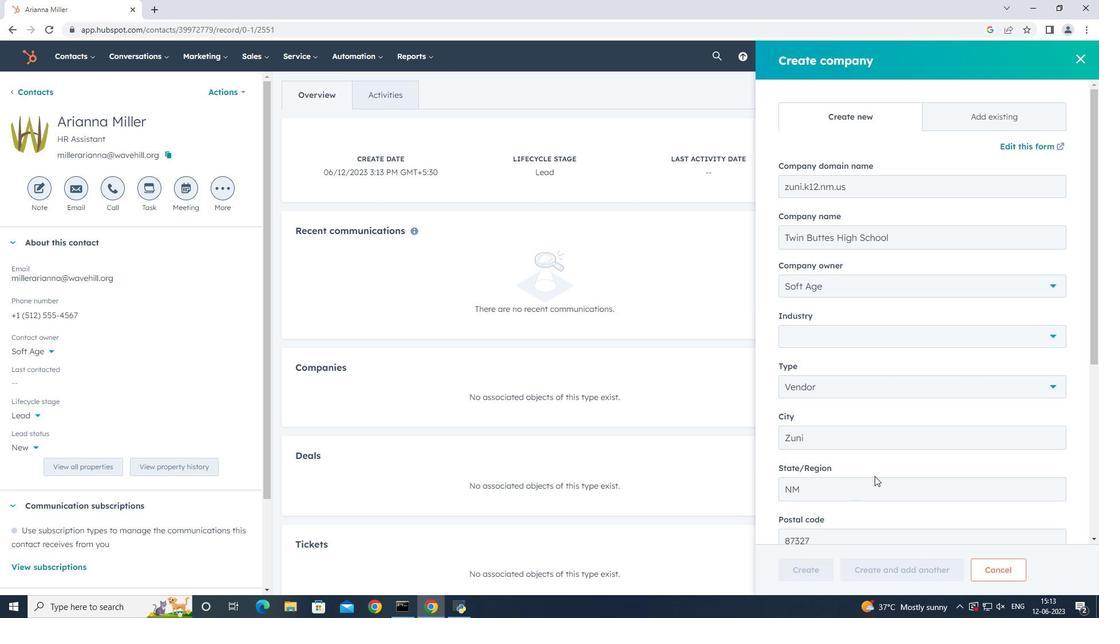
Action: Mouse scrolled (887, 443) with delta (0, 0)
Screenshot: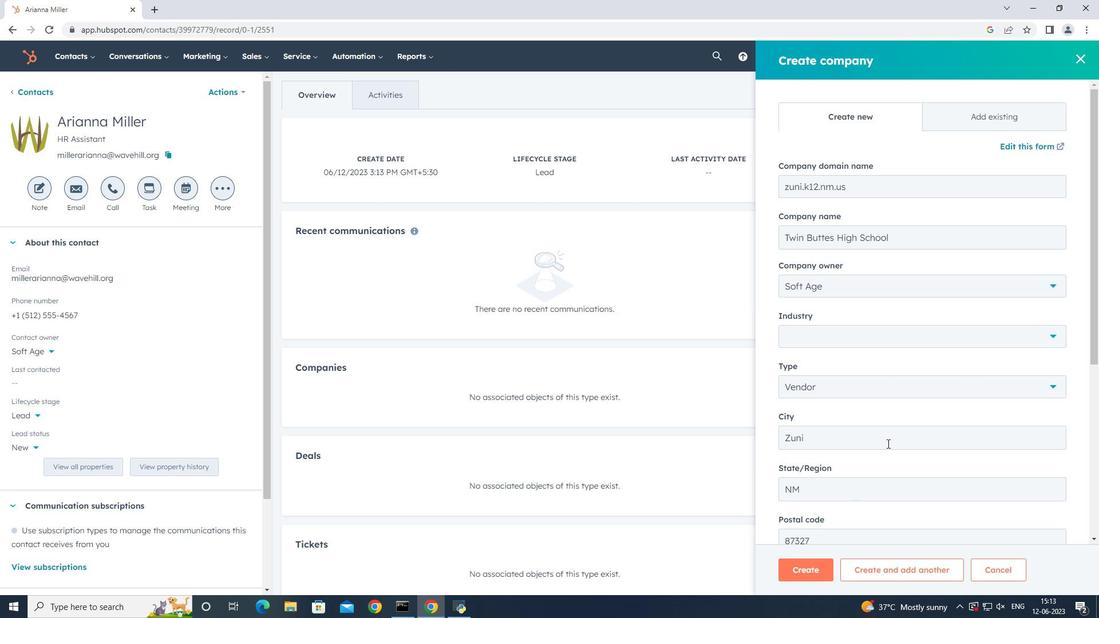 
Action: Mouse scrolled (887, 443) with delta (0, 0)
Screenshot: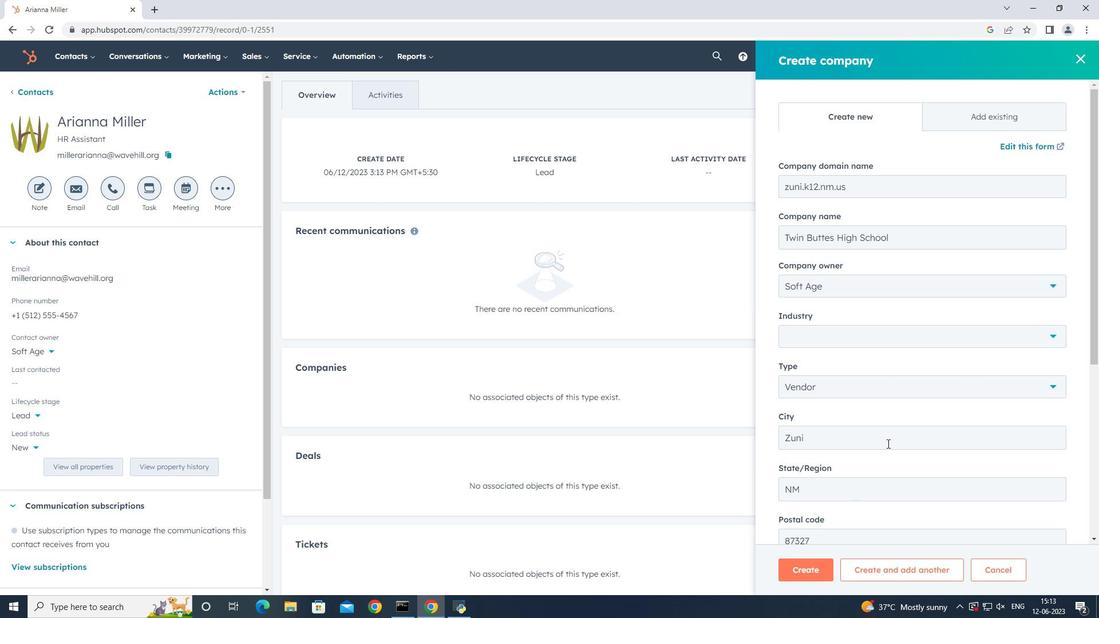 
Action: Mouse scrolled (887, 443) with delta (0, 0)
Screenshot: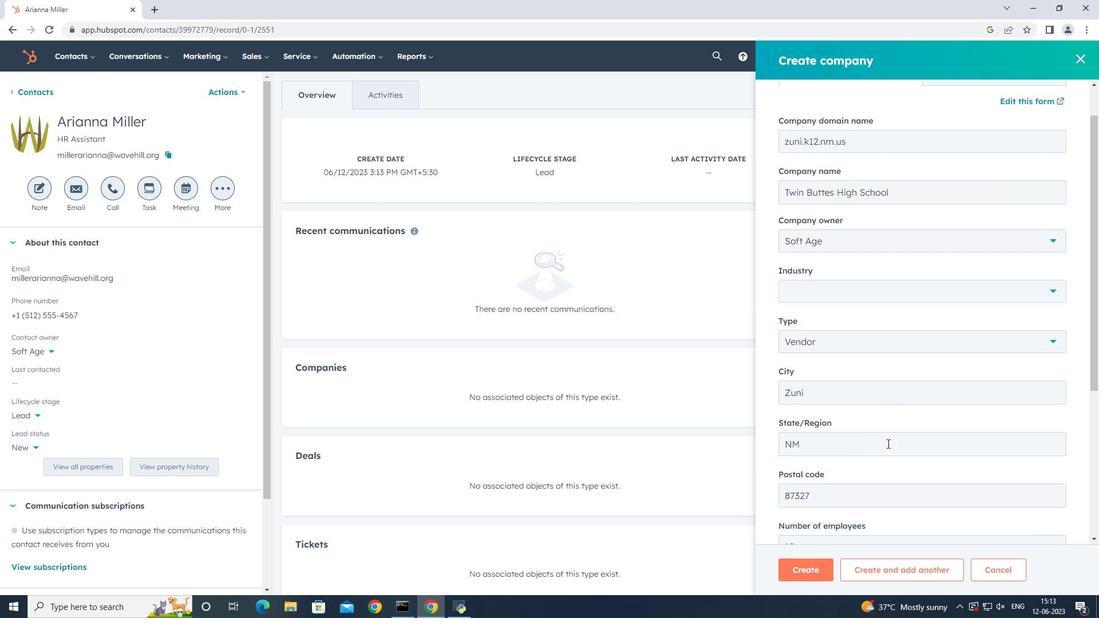 
Action: Mouse scrolled (887, 443) with delta (0, 0)
Screenshot: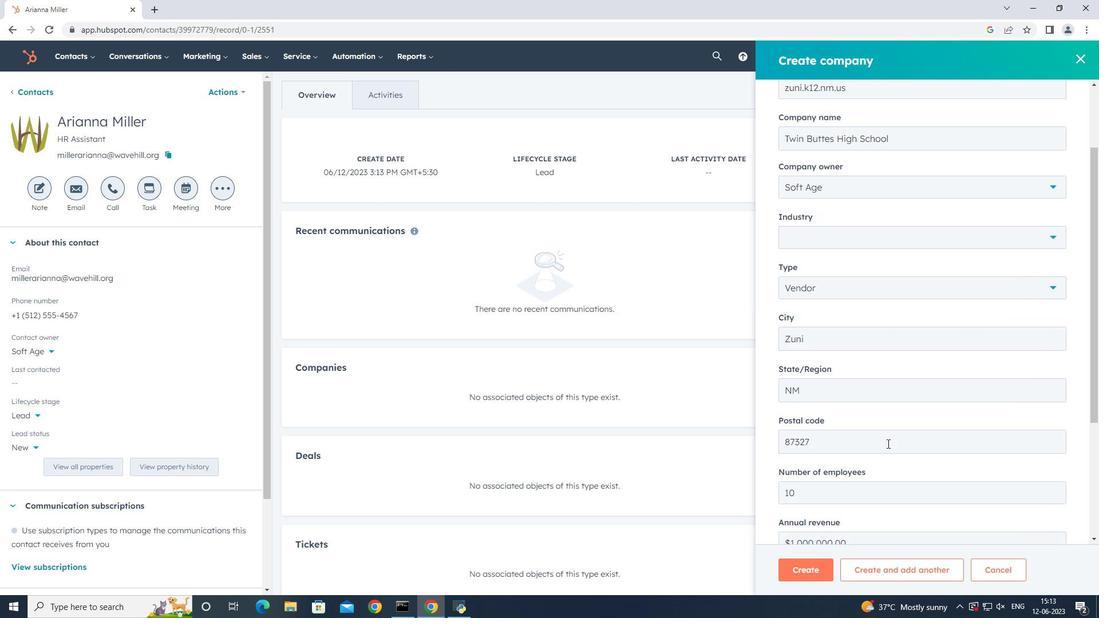 
Action: Mouse scrolled (887, 443) with delta (0, 0)
Screenshot: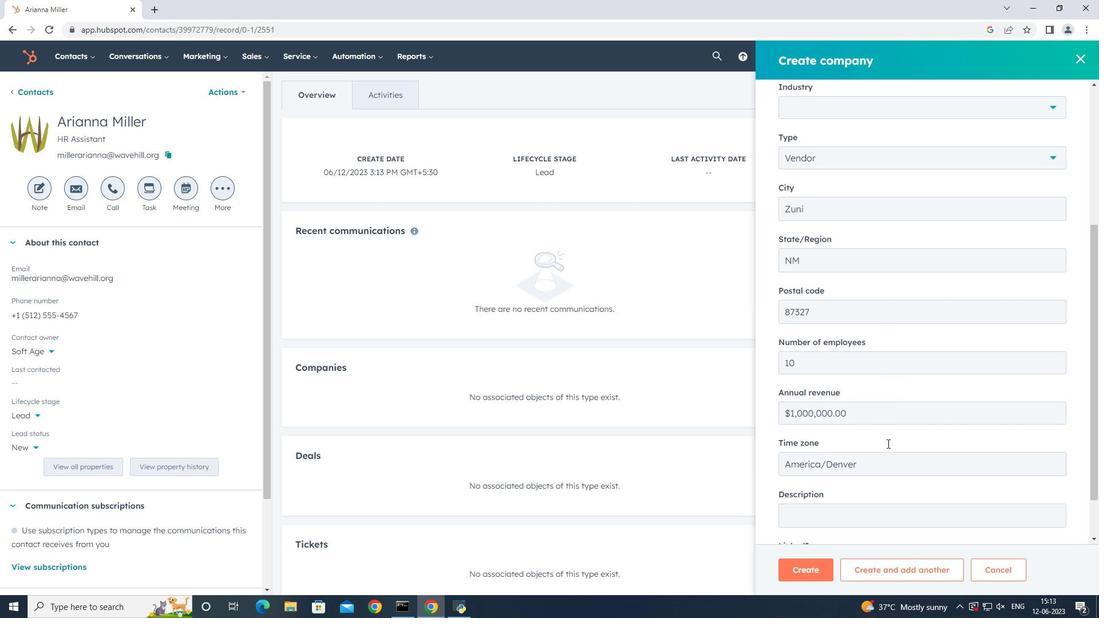 
Action: Mouse scrolled (887, 443) with delta (0, 0)
Screenshot: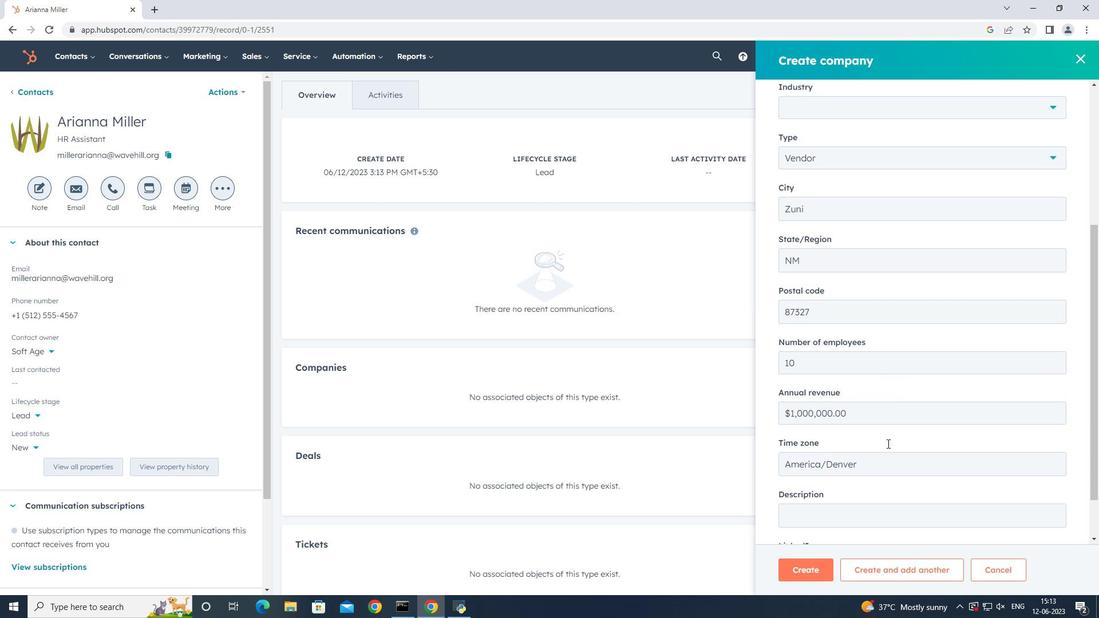 
Action: Mouse scrolled (887, 443) with delta (0, 0)
Screenshot: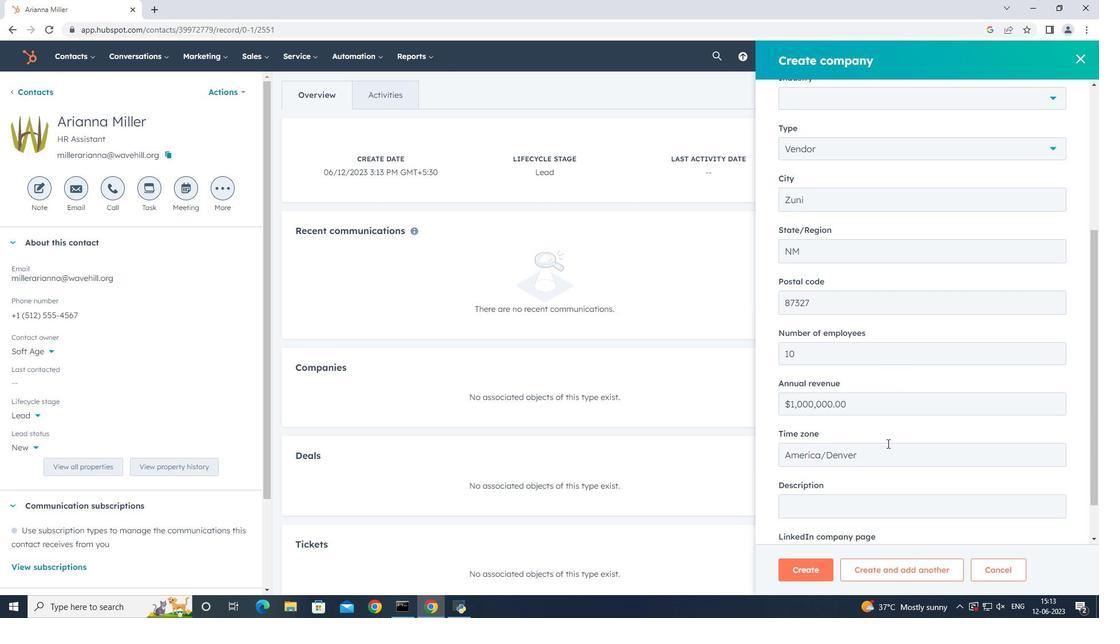 
Action: Mouse scrolled (887, 443) with delta (0, 0)
Screenshot: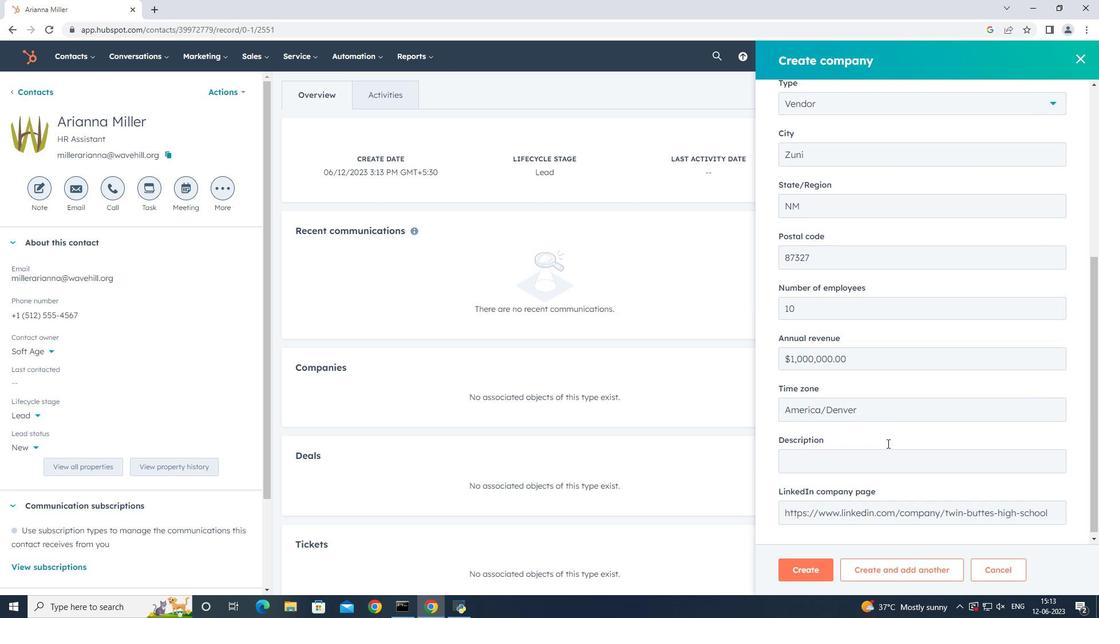 
Action: Mouse moved to (815, 565)
Screenshot: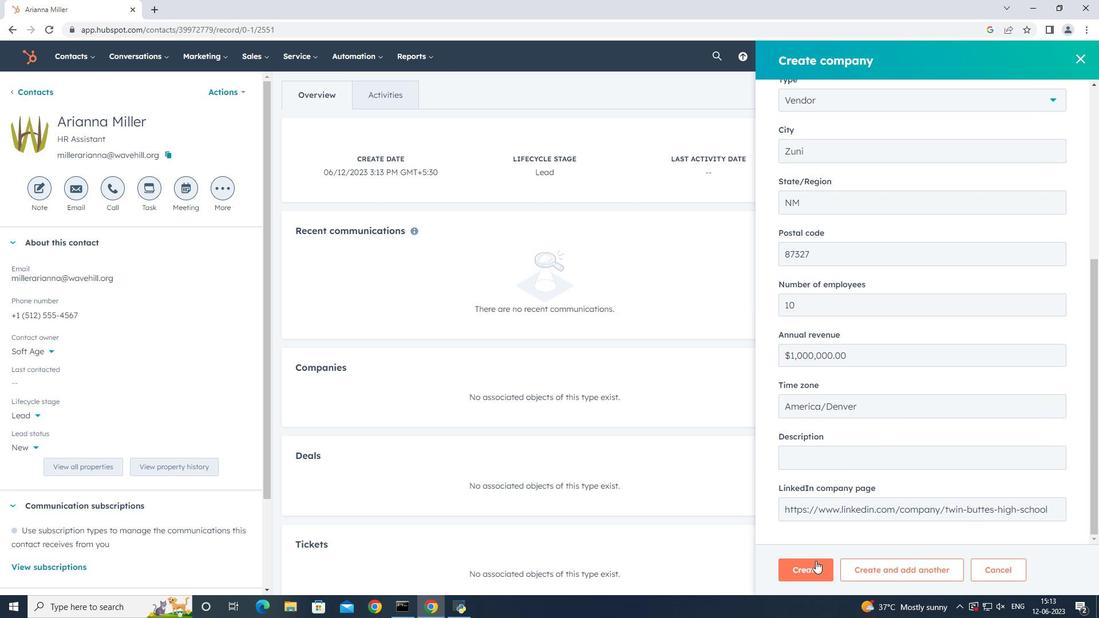 
Action: Mouse pressed left at (815, 565)
Screenshot: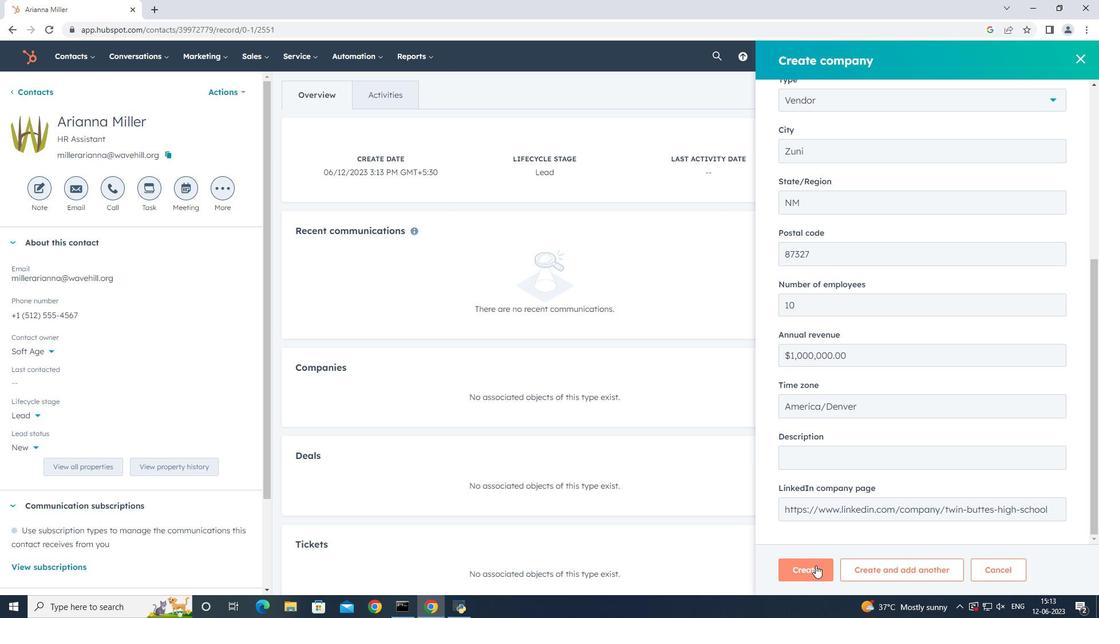 
Action: Mouse moved to (485, 301)
Screenshot: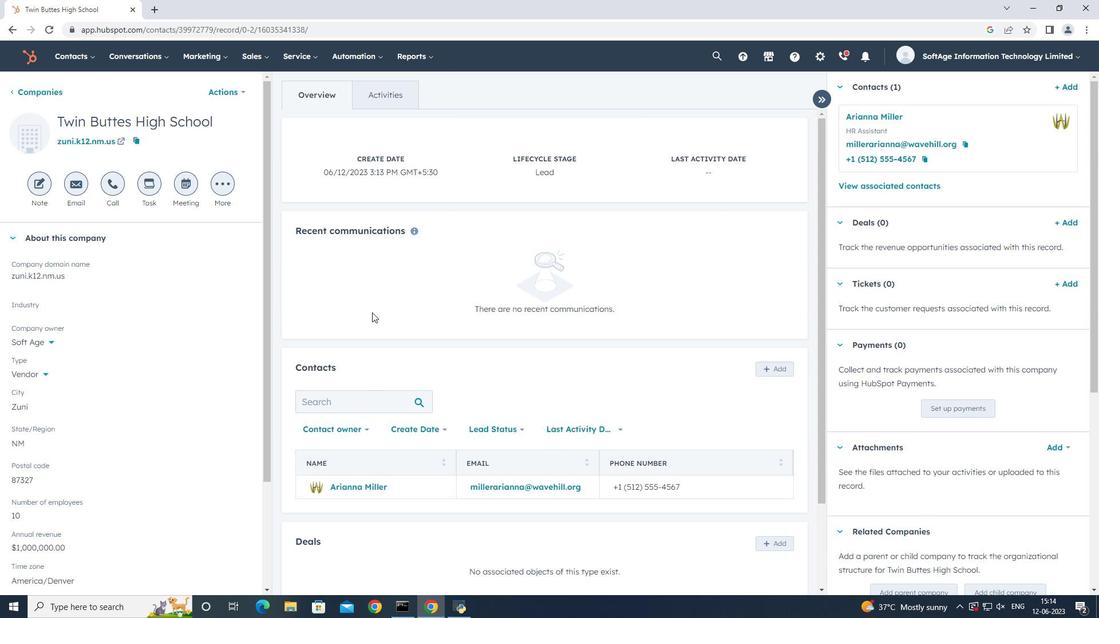 
